Task: Find connections with filter location Cartaya with filter topic #Marketswith filter profile language French with filter current company GovtJobsAlert.In with filter school D. Y. Patil College of Engineering & Technology, KASABA BAWADA (DYPCET) with filter industry Farming, Ranching, Forestry with filter service category Wealth Management with filter keywords title Novelist/Writer
Action: Mouse moved to (484, 68)
Screenshot: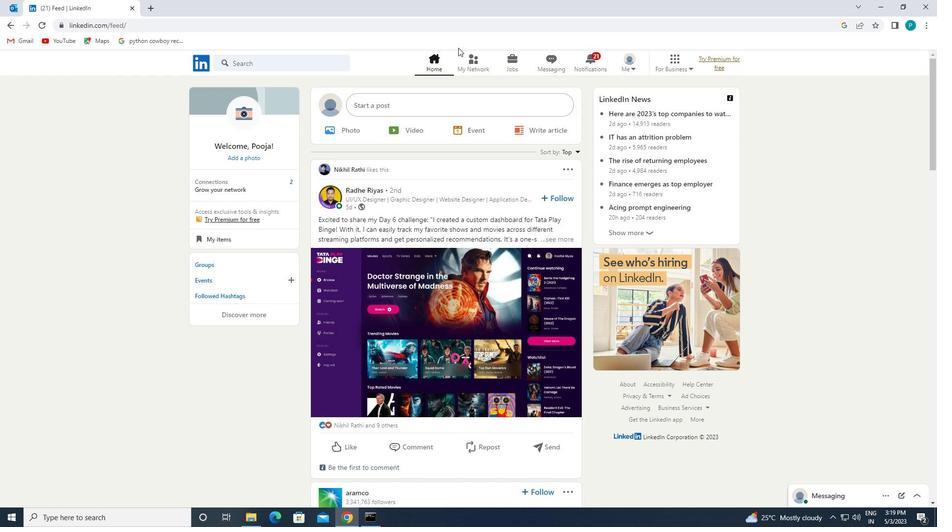 
Action: Mouse pressed left at (484, 68)
Screenshot: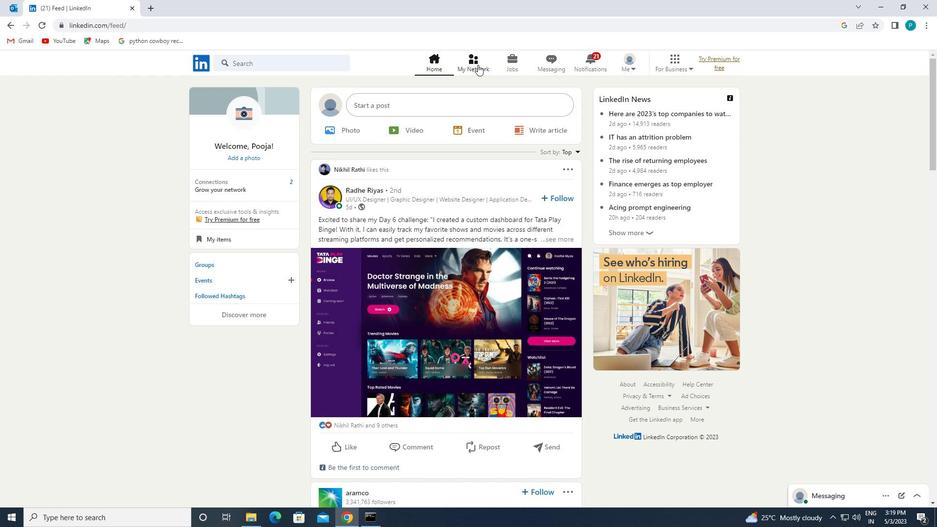 
Action: Mouse moved to (277, 116)
Screenshot: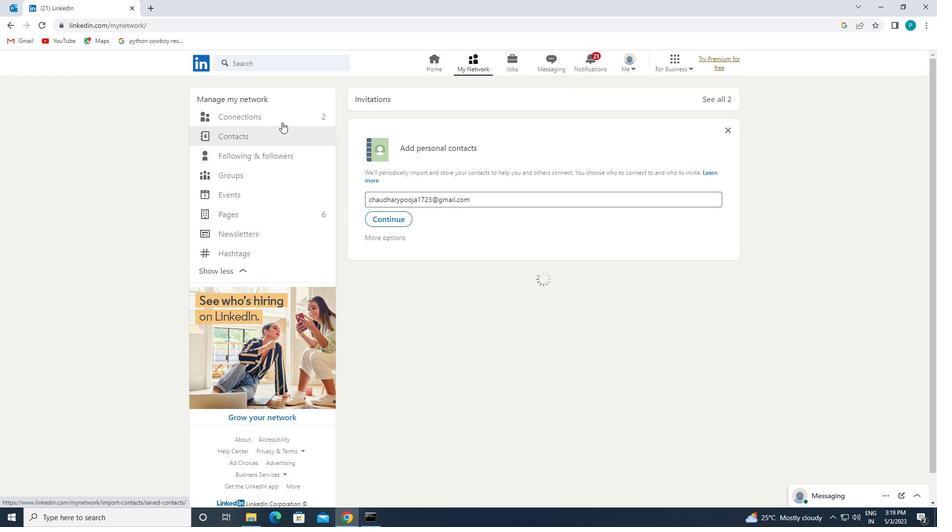
Action: Mouse pressed left at (277, 116)
Screenshot: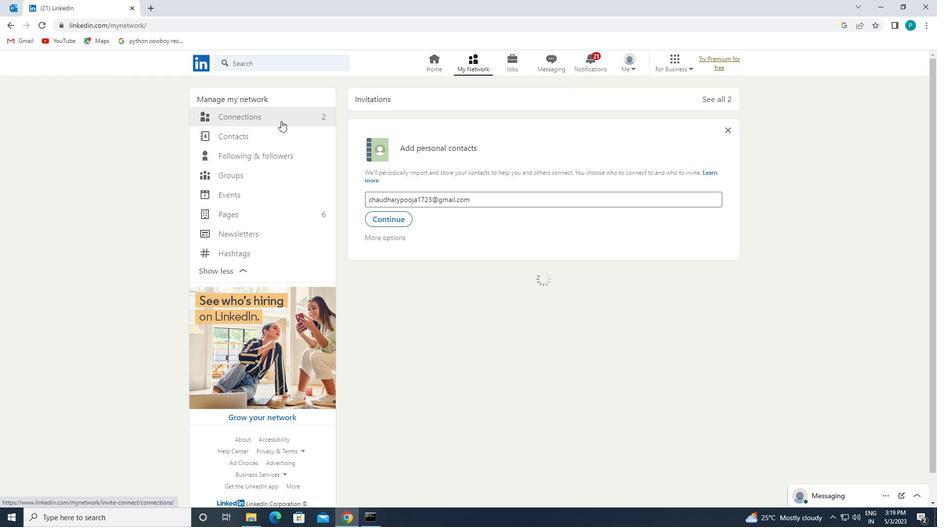 
Action: Mouse moved to (528, 118)
Screenshot: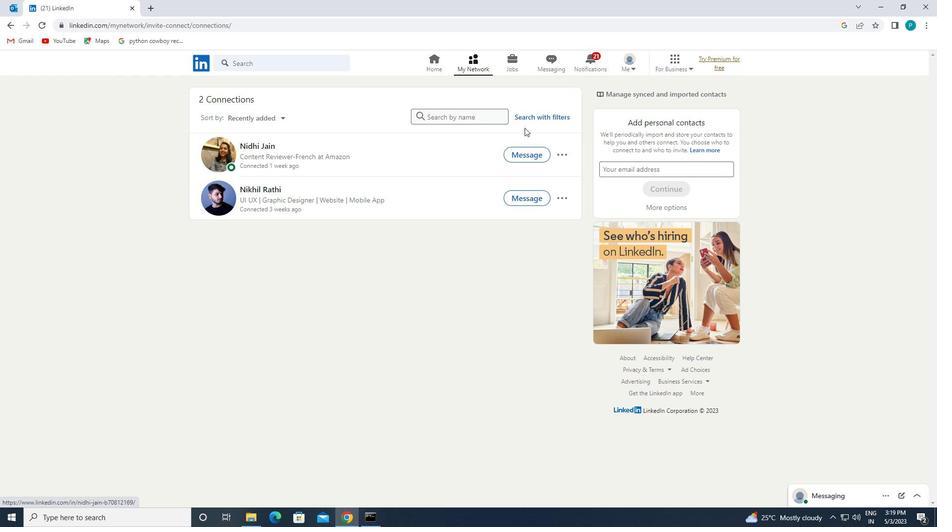 
Action: Mouse pressed left at (528, 118)
Screenshot: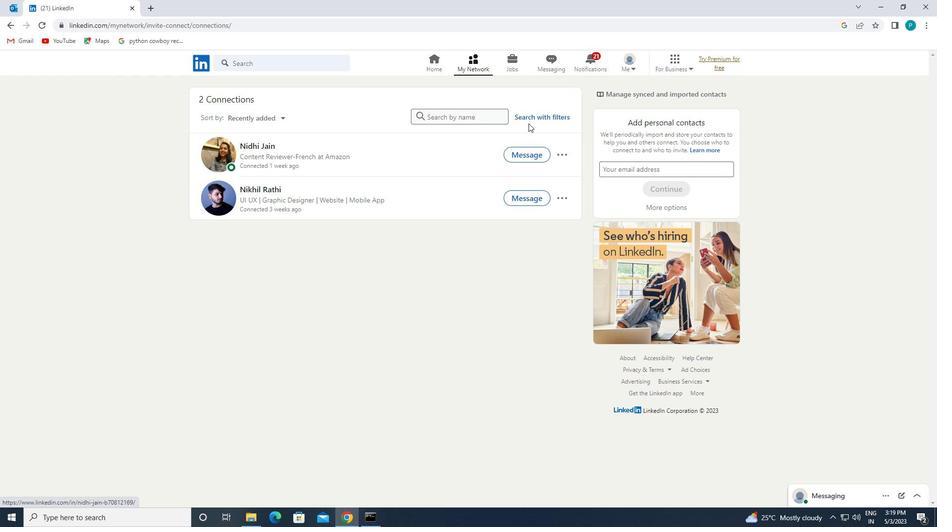 
Action: Mouse moved to (503, 93)
Screenshot: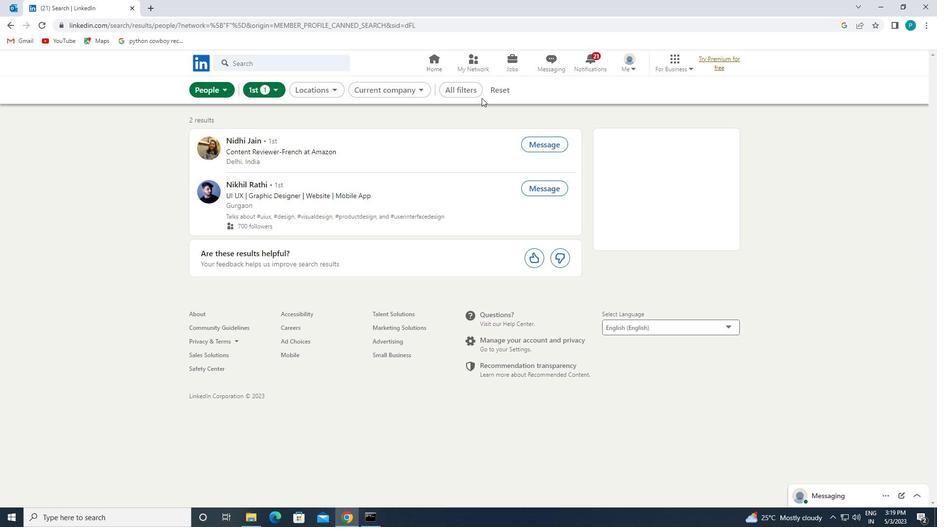 
Action: Mouse pressed left at (503, 93)
Screenshot: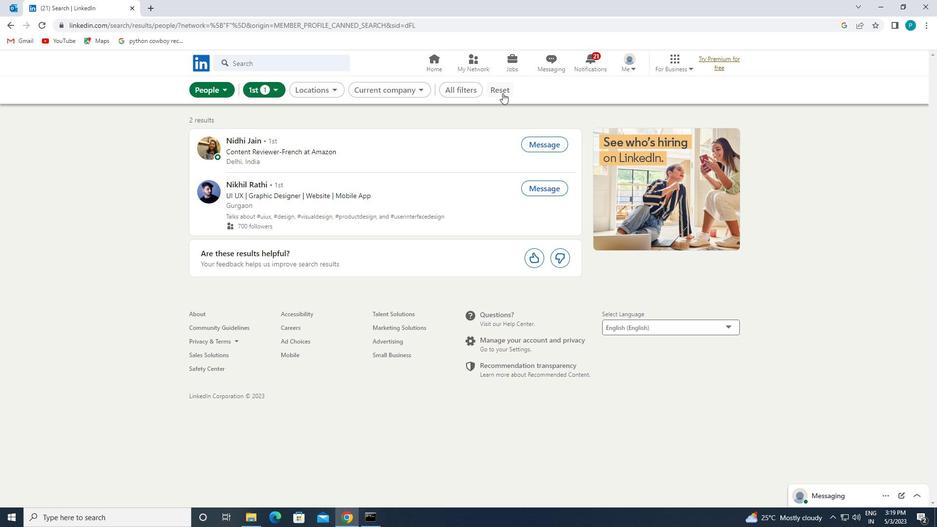 
Action: Mouse moved to (483, 91)
Screenshot: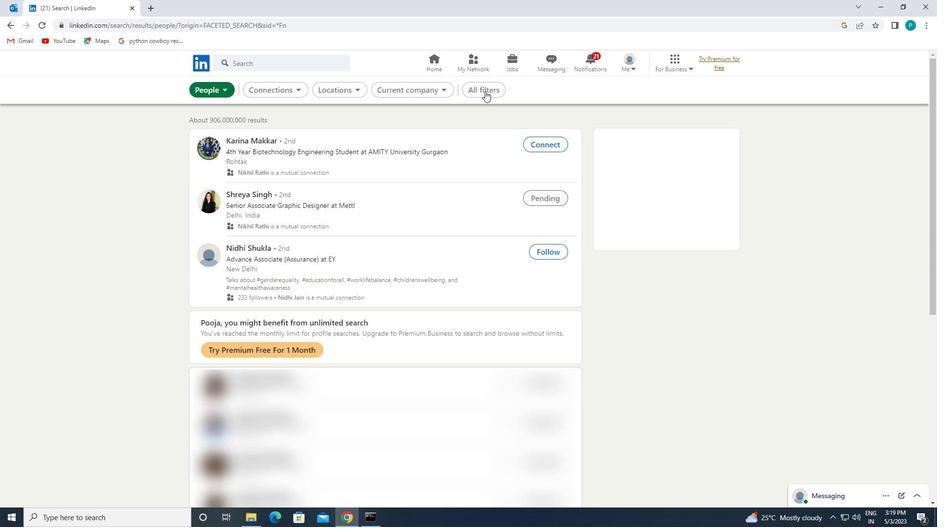 
Action: Mouse pressed left at (483, 91)
Screenshot: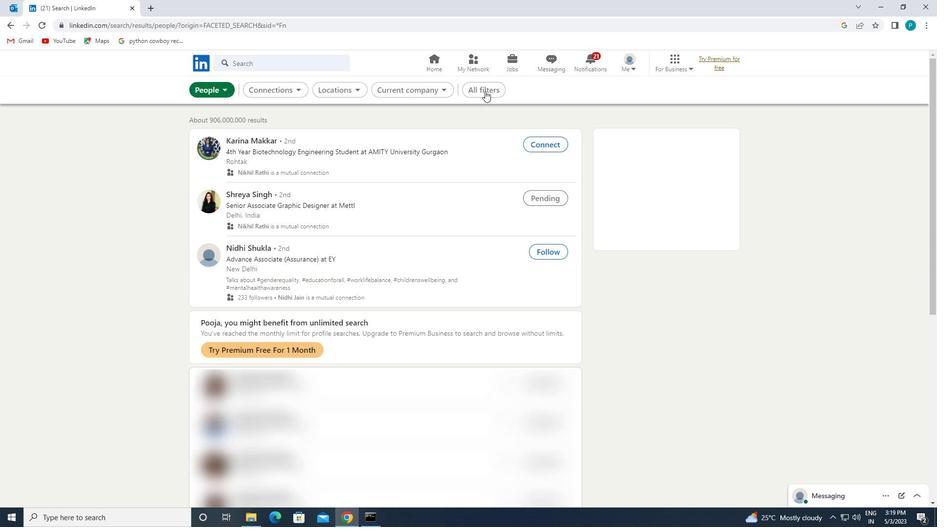 
Action: Mouse moved to (871, 358)
Screenshot: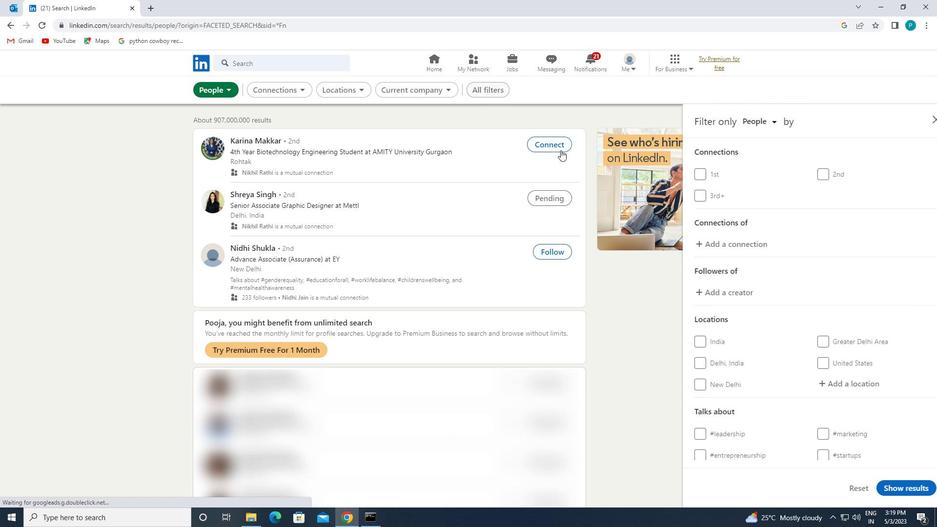 
Action: Mouse scrolled (871, 358) with delta (0, 0)
Screenshot: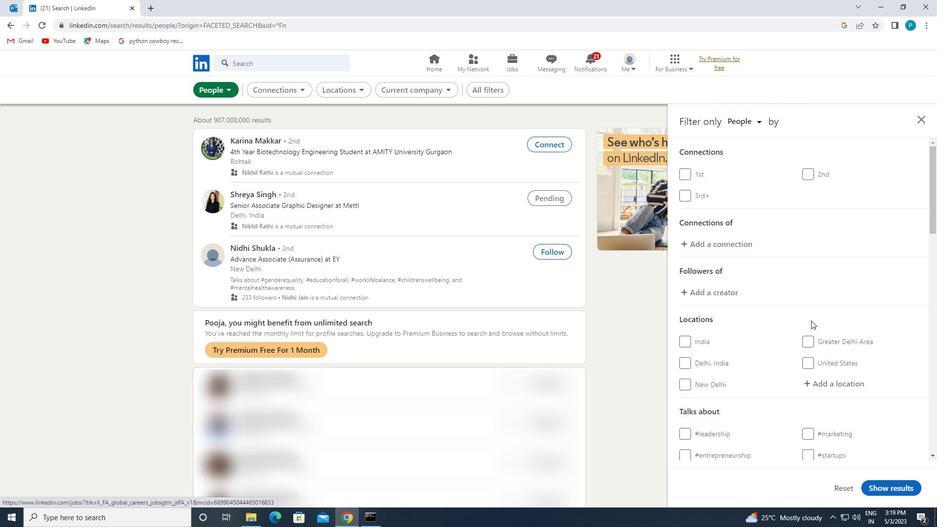 
Action: Mouse scrolled (871, 358) with delta (0, 0)
Screenshot: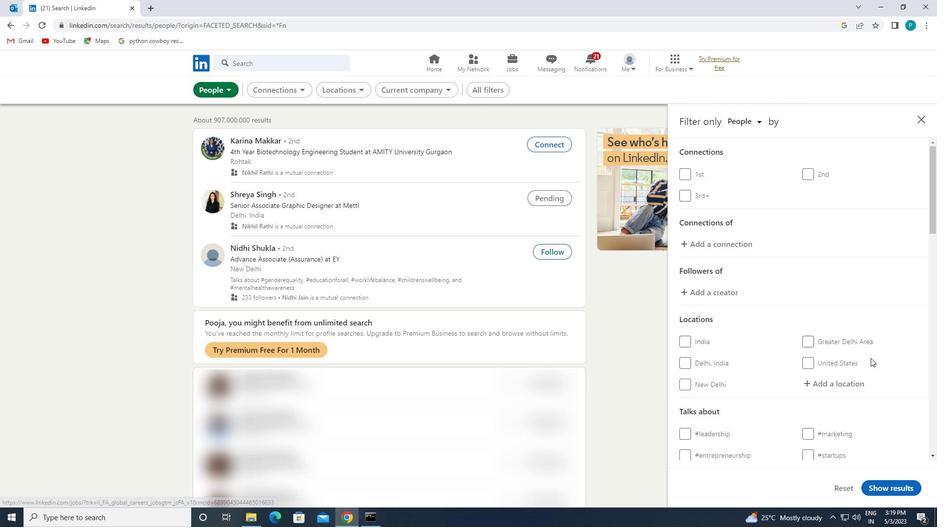 
Action: Mouse moved to (803, 285)
Screenshot: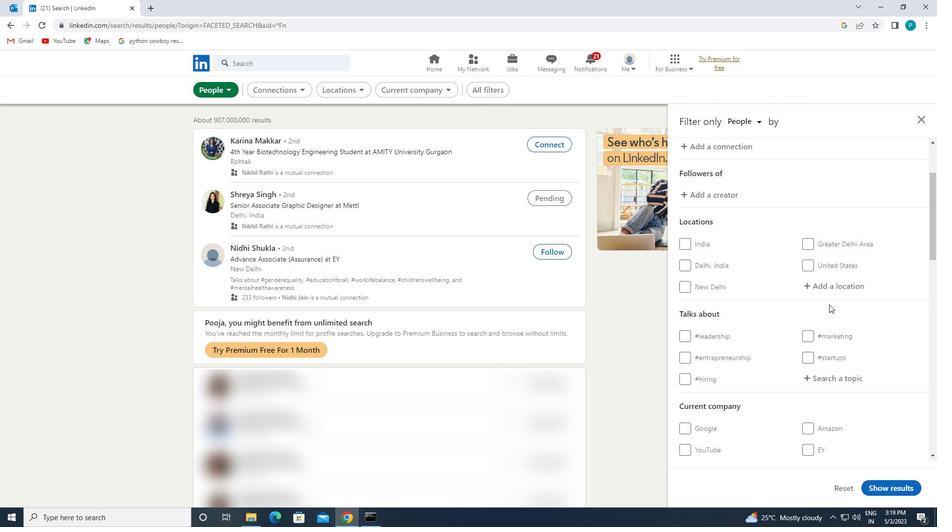 
Action: Mouse pressed left at (803, 285)
Screenshot: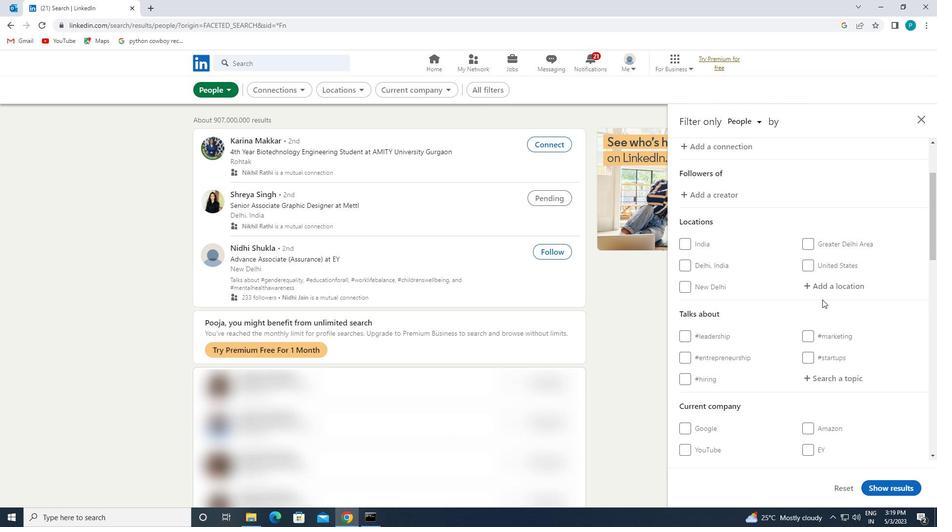
Action: Mouse moved to (801, 284)
Screenshot: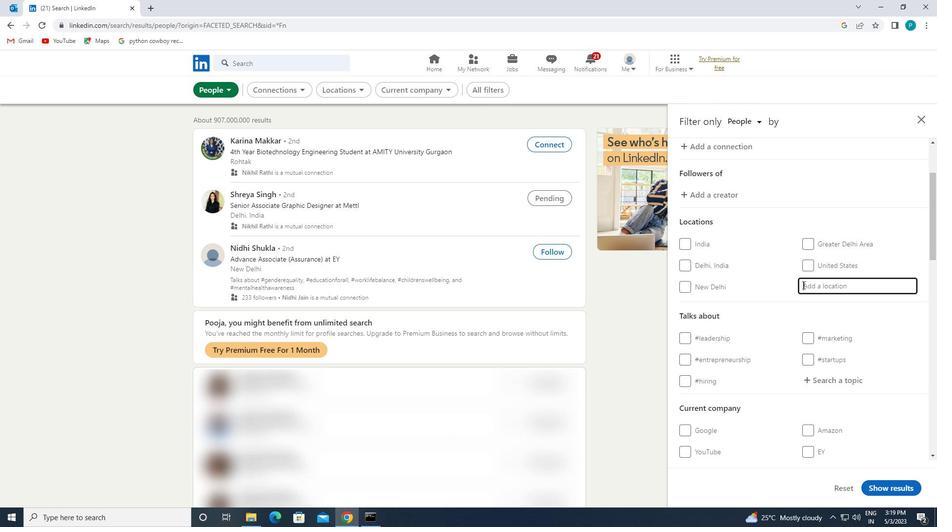 
Action: Key pressed <Key.caps_lock>c<Key.caps_lock>artaya
Screenshot: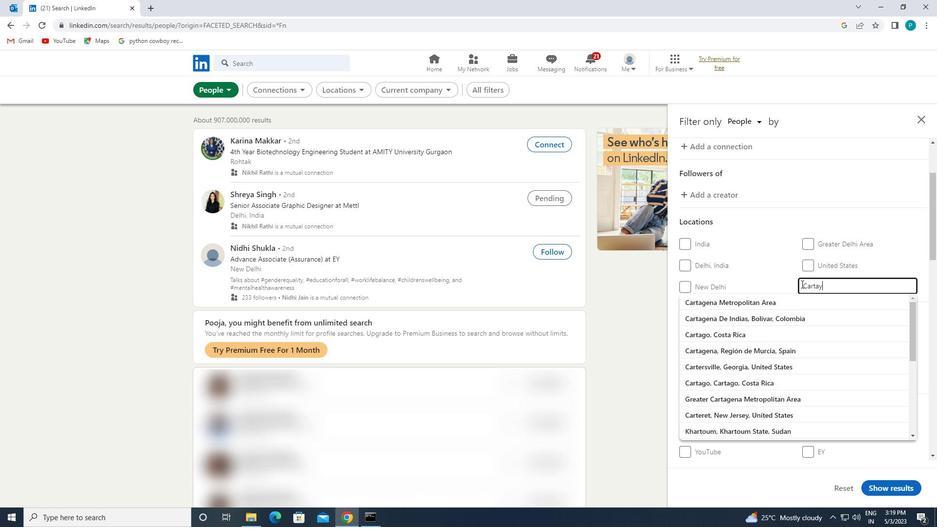 
Action: Mouse moved to (798, 302)
Screenshot: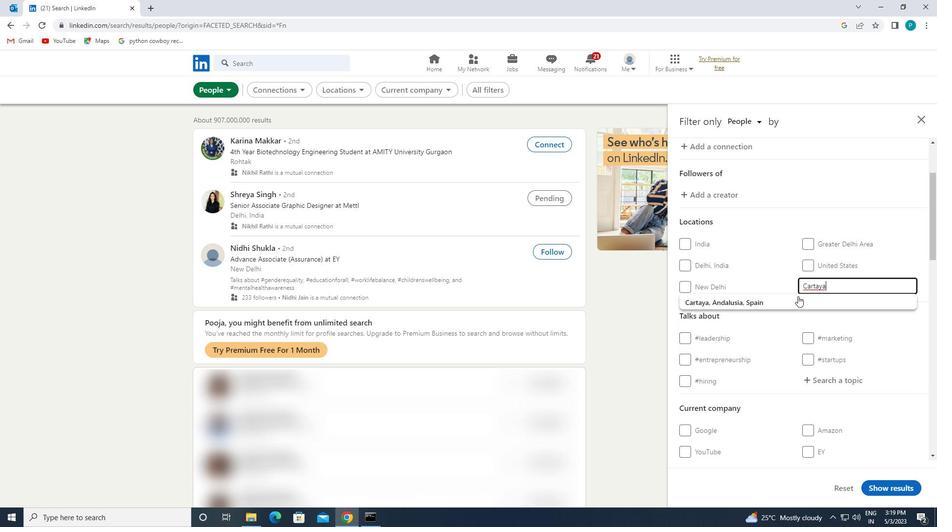 
Action: Mouse pressed left at (798, 302)
Screenshot: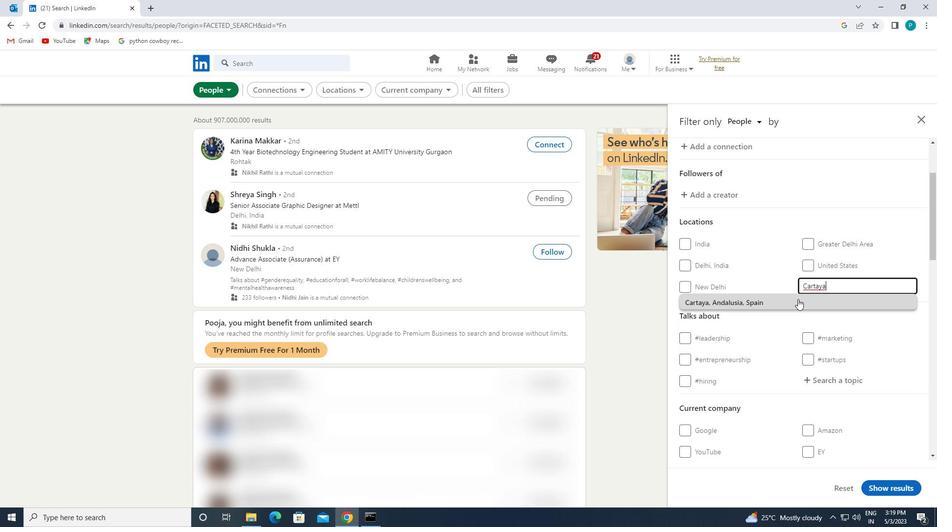 
Action: Mouse moved to (805, 308)
Screenshot: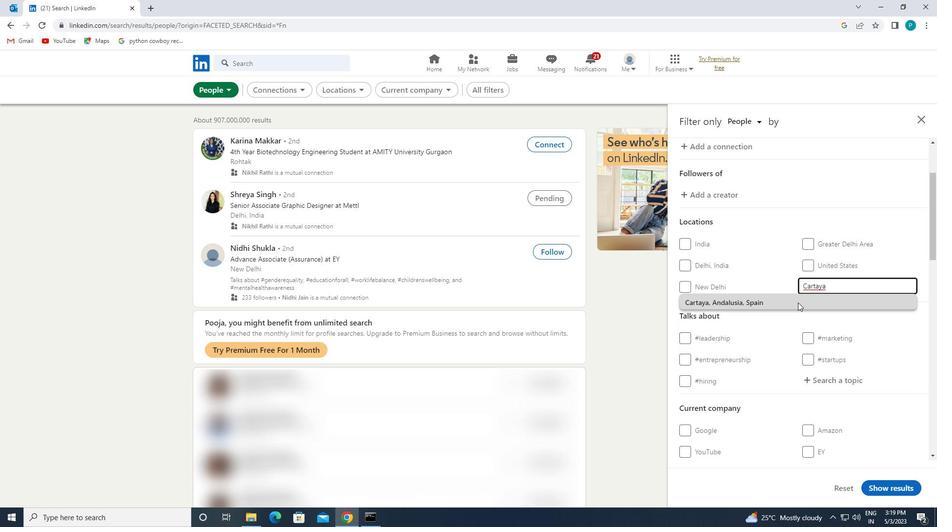 
Action: Mouse scrolled (805, 308) with delta (0, 0)
Screenshot: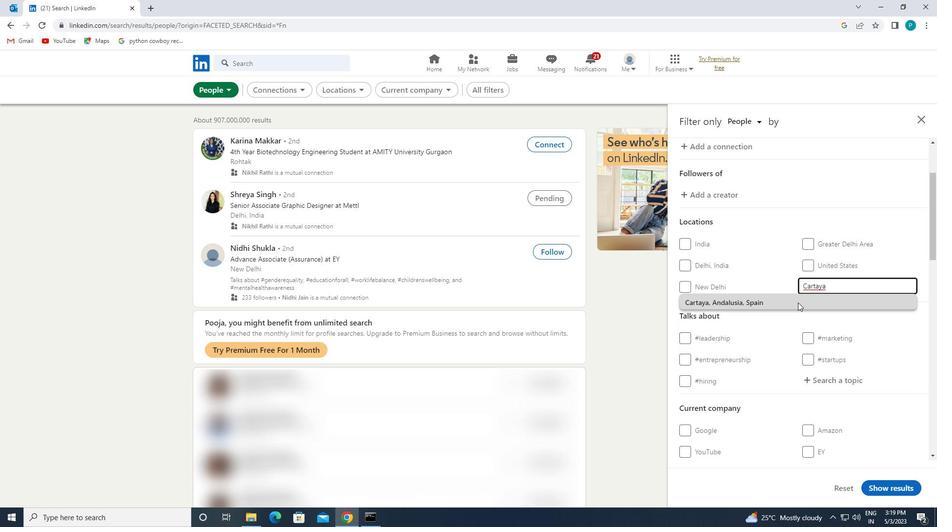 
Action: Mouse moved to (806, 309)
Screenshot: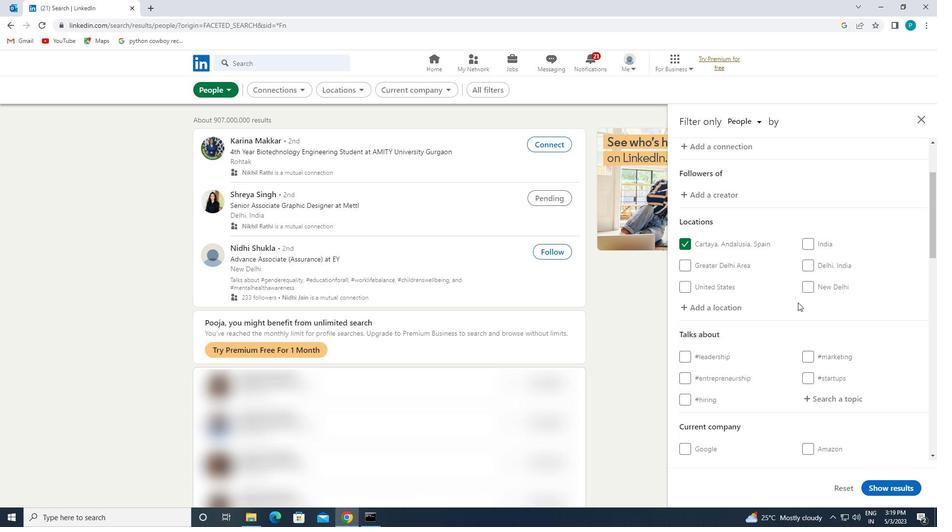
Action: Mouse scrolled (806, 308) with delta (0, 0)
Screenshot: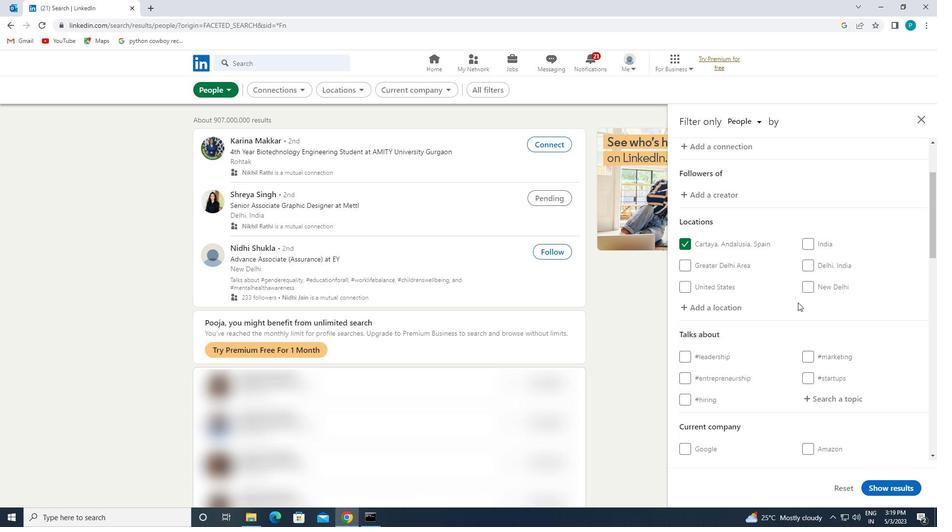 
Action: Mouse moved to (807, 310)
Screenshot: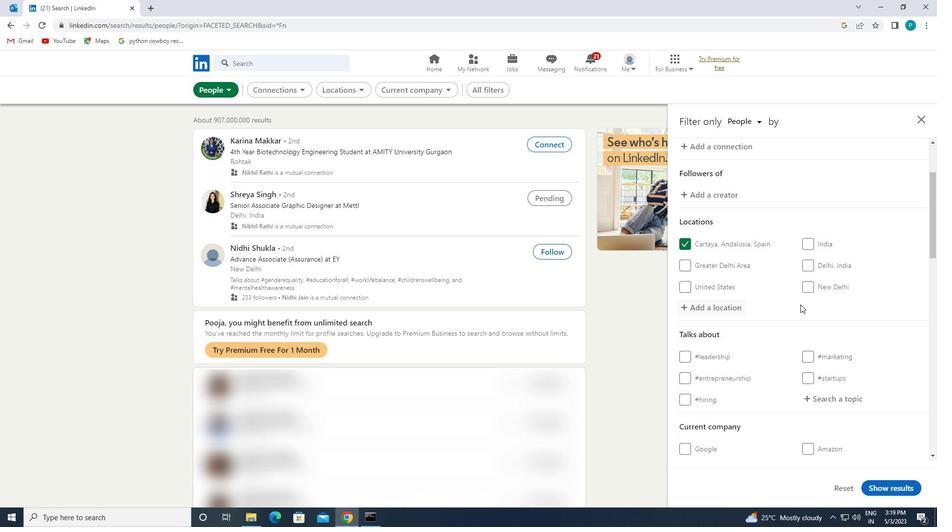 
Action: Mouse scrolled (807, 309) with delta (0, 0)
Screenshot: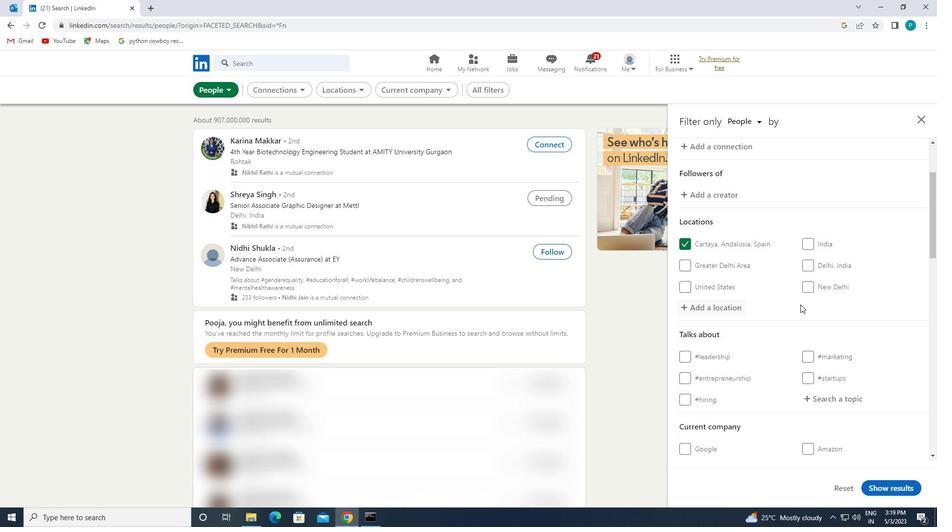 
Action: Mouse moved to (828, 255)
Screenshot: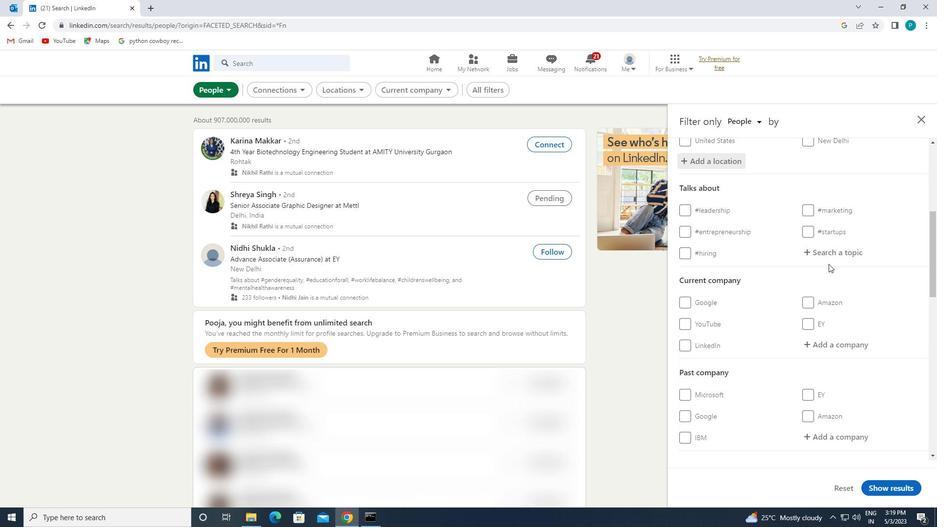 
Action: Mouse pressed left at (828, 255)
Screenshot: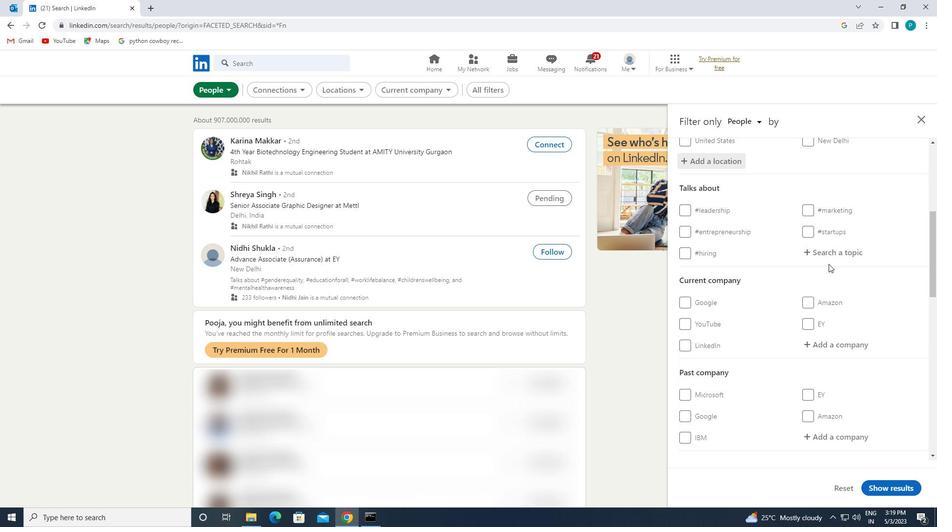 
Action: Mouse moved to (827, 253)
Screenshot: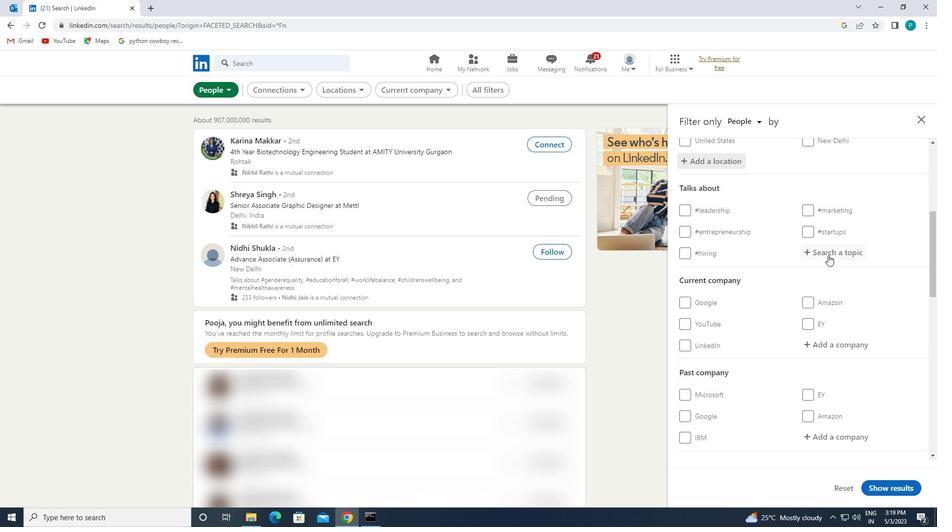 
Action: Key pressed <Key.shift>#<Key.caps_lock>N<Key.backspace>M<Key.caps_lock>ARKETS
Screenshot: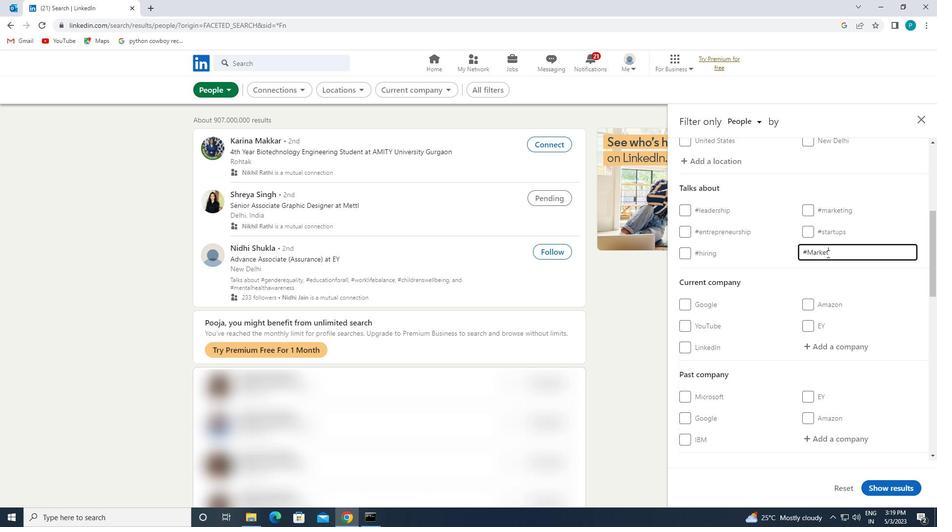 
Action: Mouse moved to (843, 315)
Screenshot: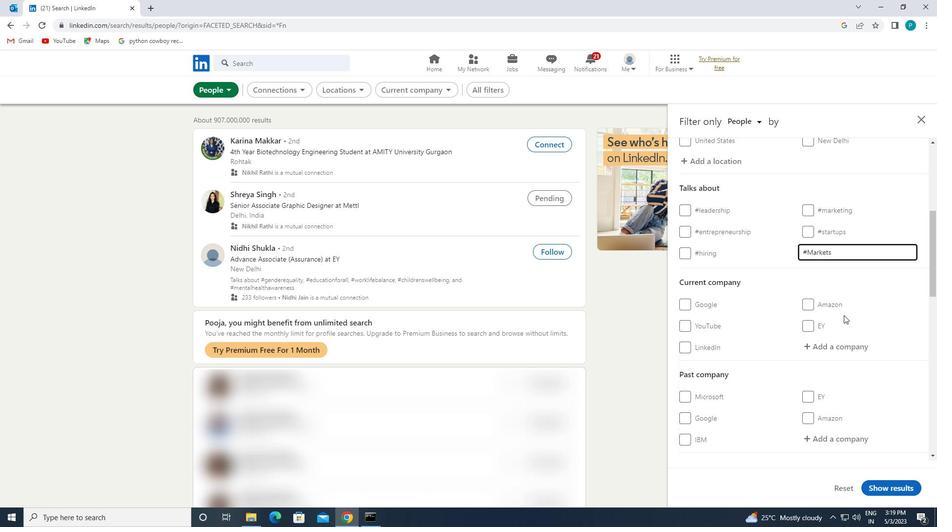 
Action: Mouse scrolled (843, 315) with delta (0, 0)
Screenshot: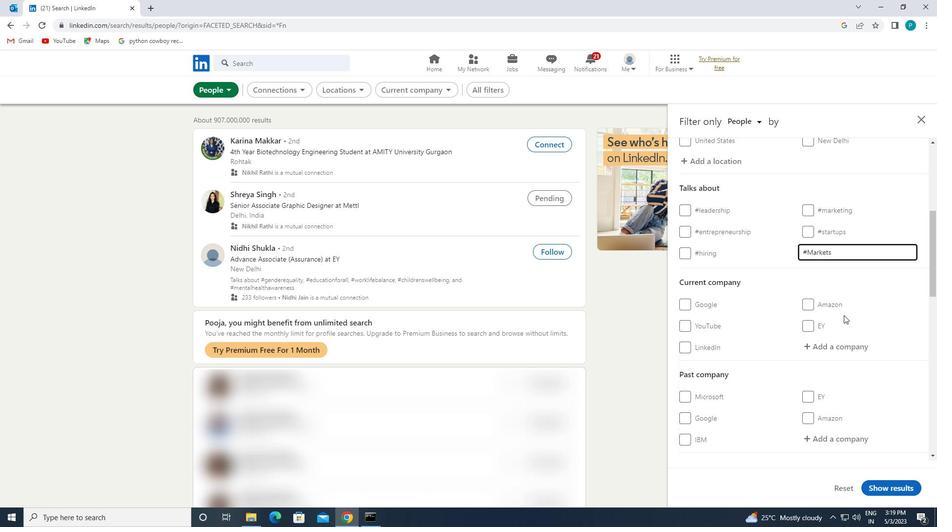 
Action: Mouse scrolled (843, 315) with delta (0, 0)
Screenshot: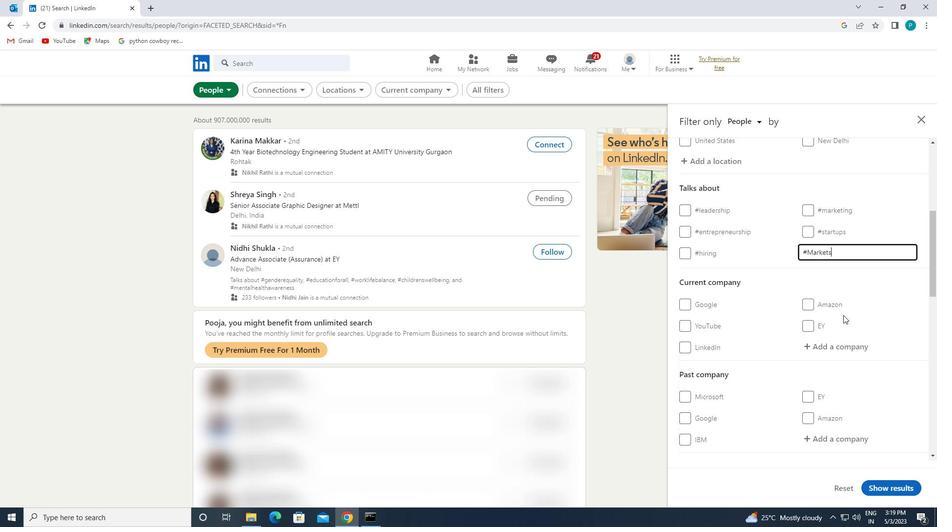 
Action: Mouse moved to (817, 249)
Screenshot: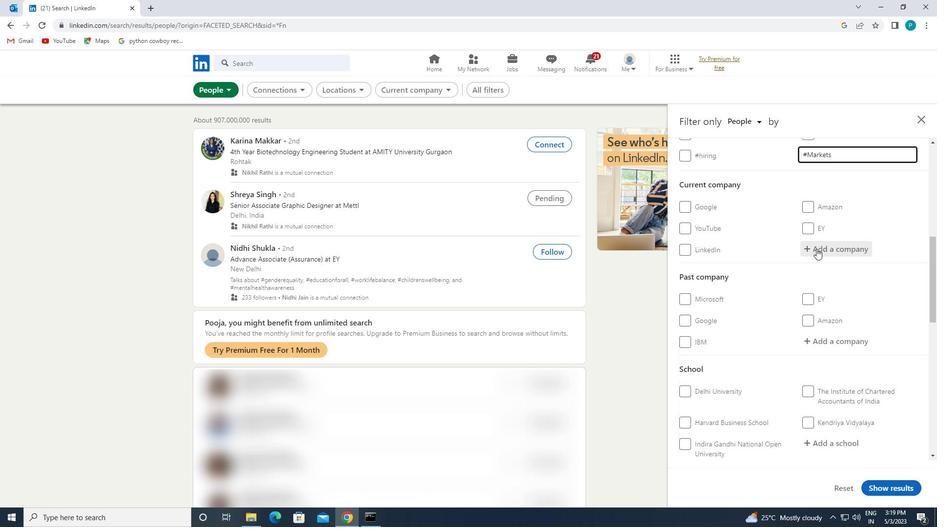 
Action: Mouse scrolled (817, 248) with delta (0, 0)
Screenshot: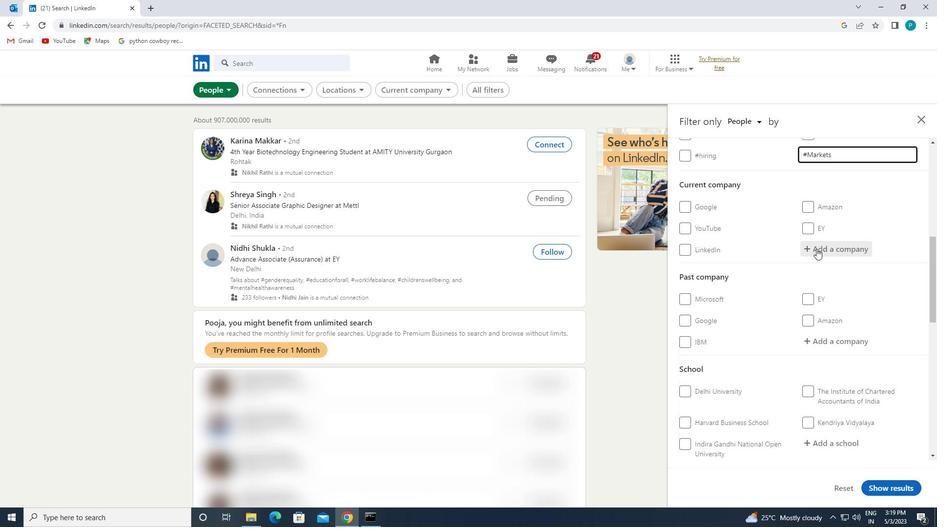 
Action: Mouse moved to (813, 277)
Screenshot: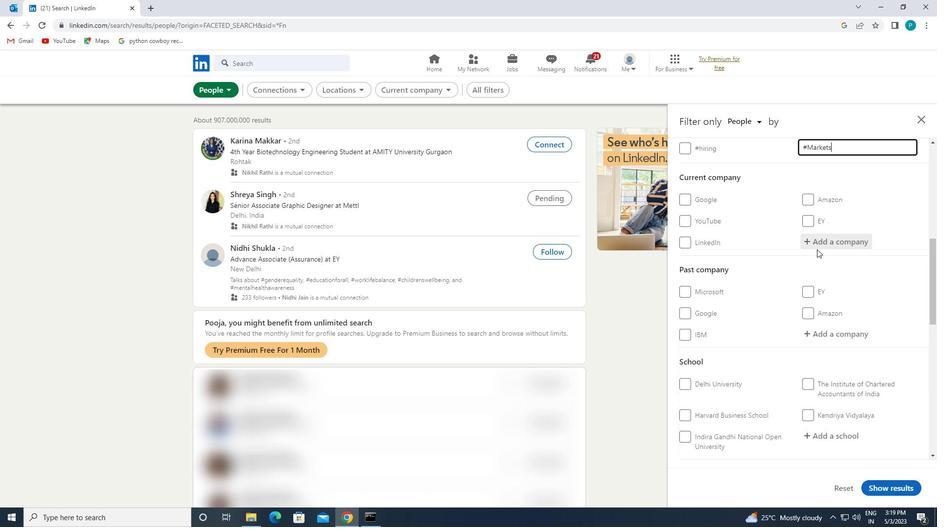 
Action: Mouse scrolled (813, 277) with delta (0, 0)
Screenshot: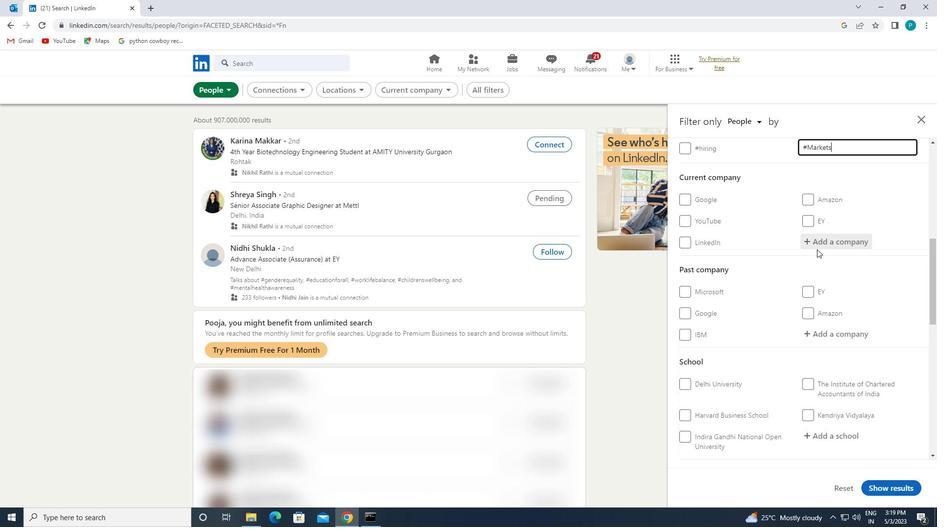 
Action: Mouse moved to (779, 349)
Screenshot: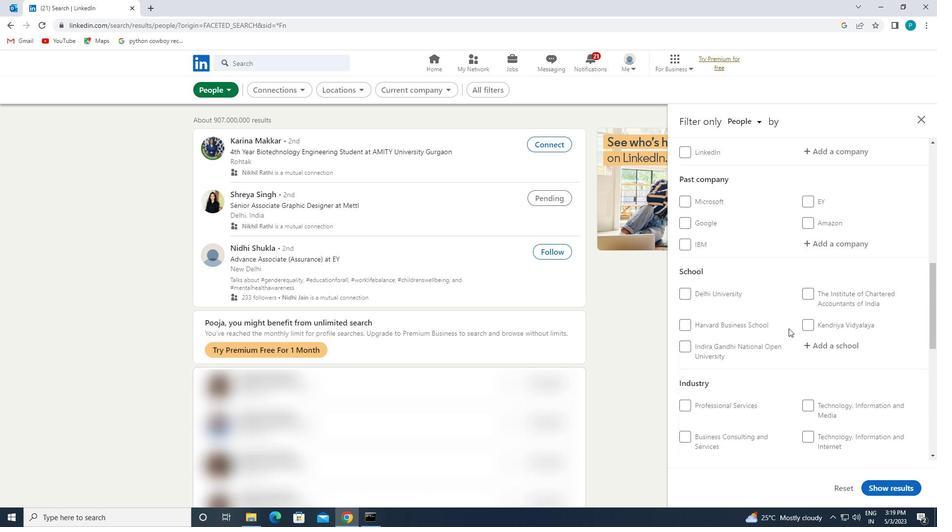 
Action: Mouse scrolled (779, 348) with delta (0, 0)
Screenshot: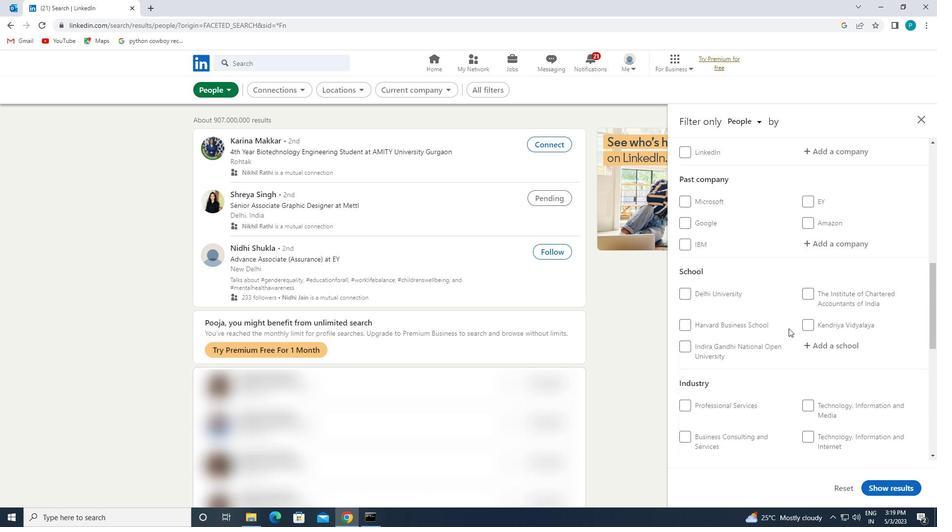 
Action: Mouse moved to (775, 357)
Screenshot: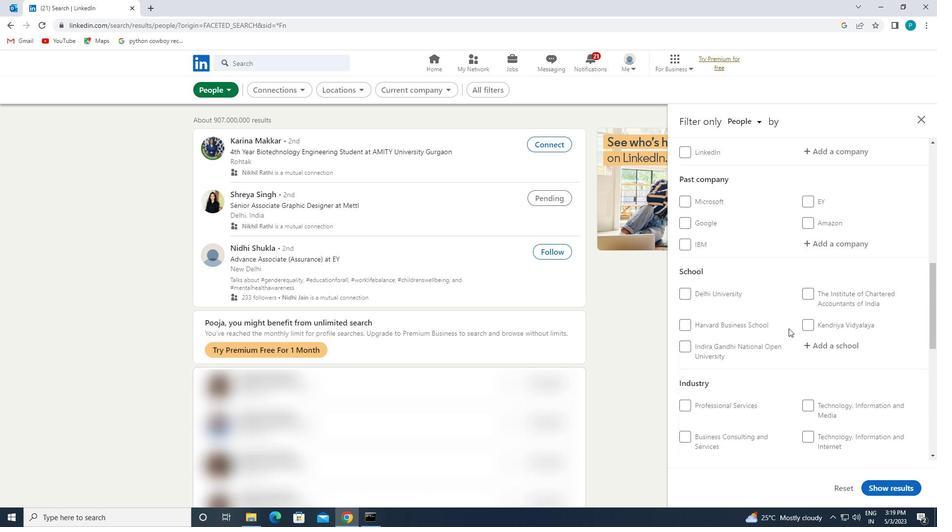 
Action: Mouse scrolled (775, 357) with delta (0, 0)
Screenshot: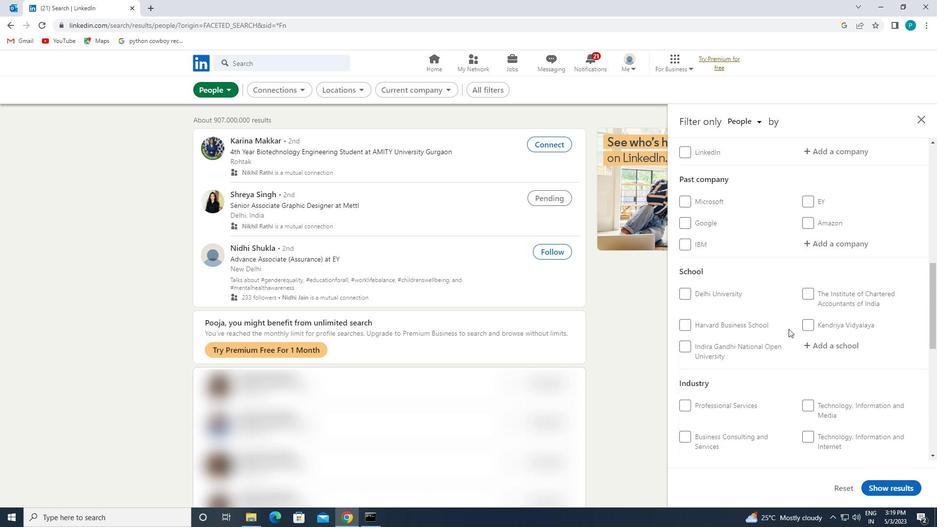 
Action: Mouse moved to (773, 363)
Screenshot: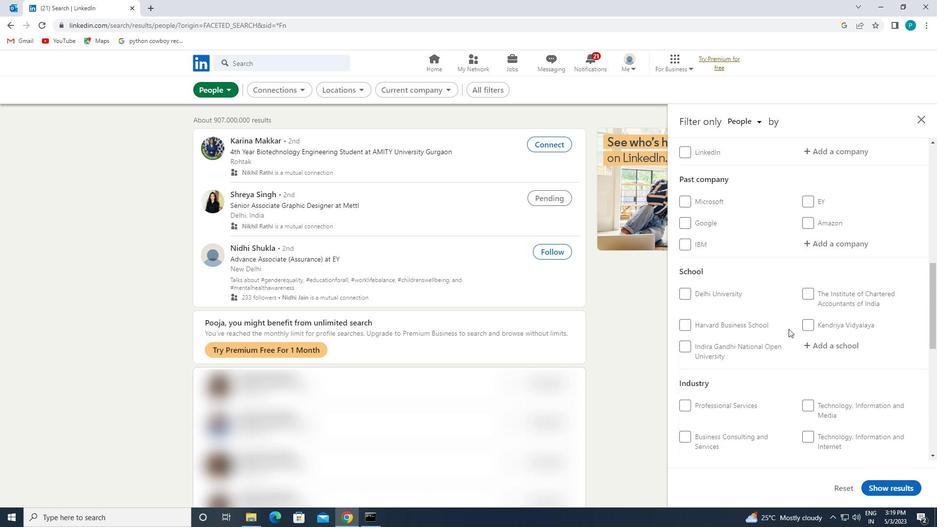 
Action: Mouse scrolled (773, 363) with delta (0, 0)
Screenshot: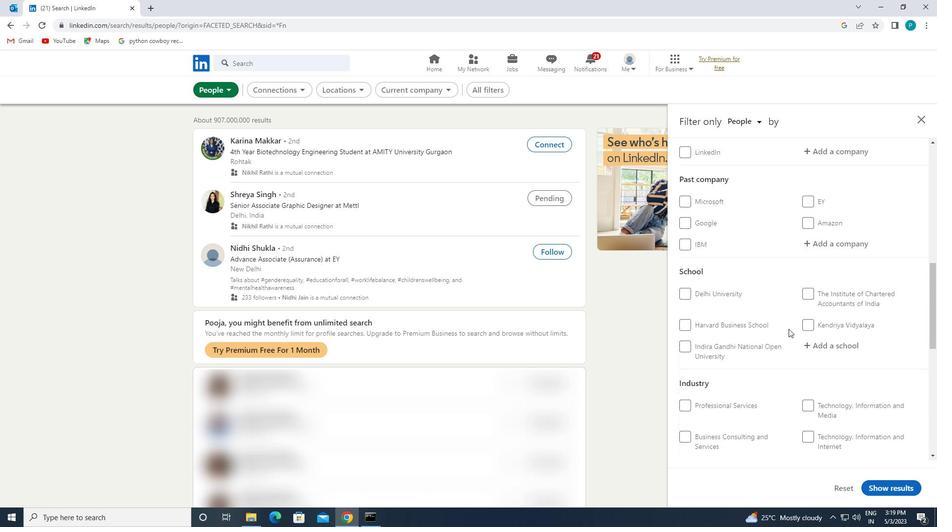 
Action: Mouse scrolled (773, 363) with delta (0, 0)
Screenshot: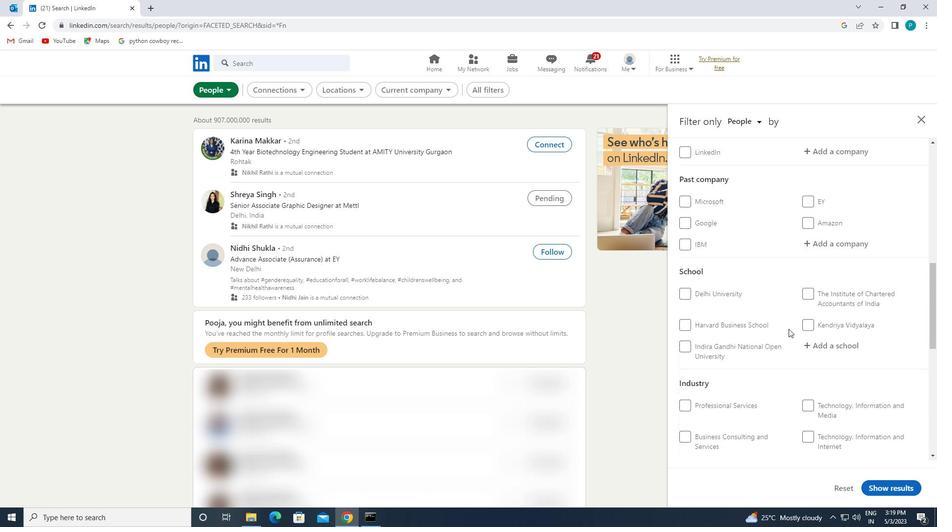 
Action: Mouse moved to (759, 348)
Screenshot: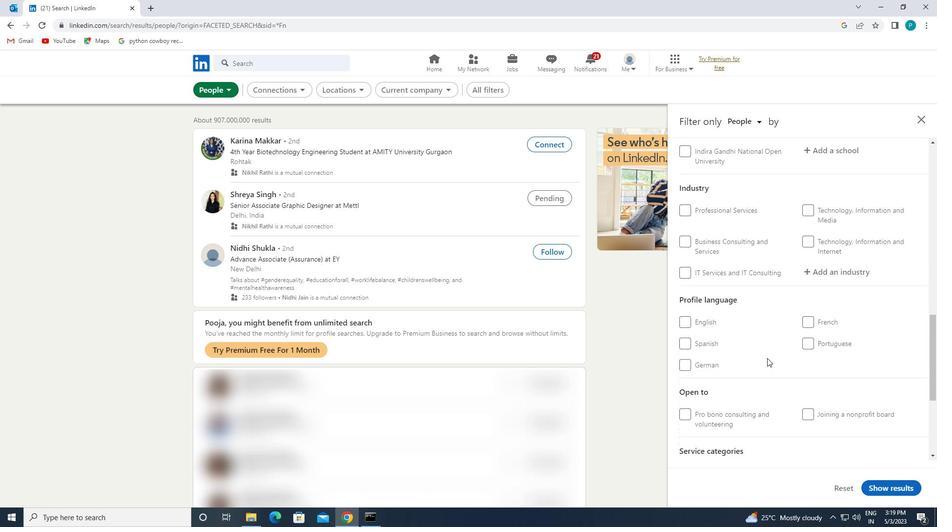
Action: Mouse scrolled (759, 348) with delta (0, 0)
Screenshot: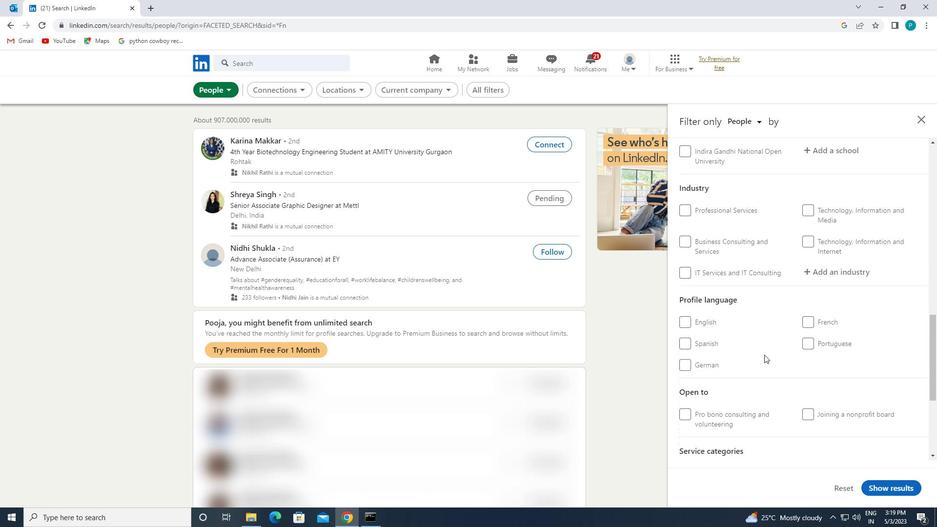 
Action: Mouse moved to (804, 276)
Screenshot: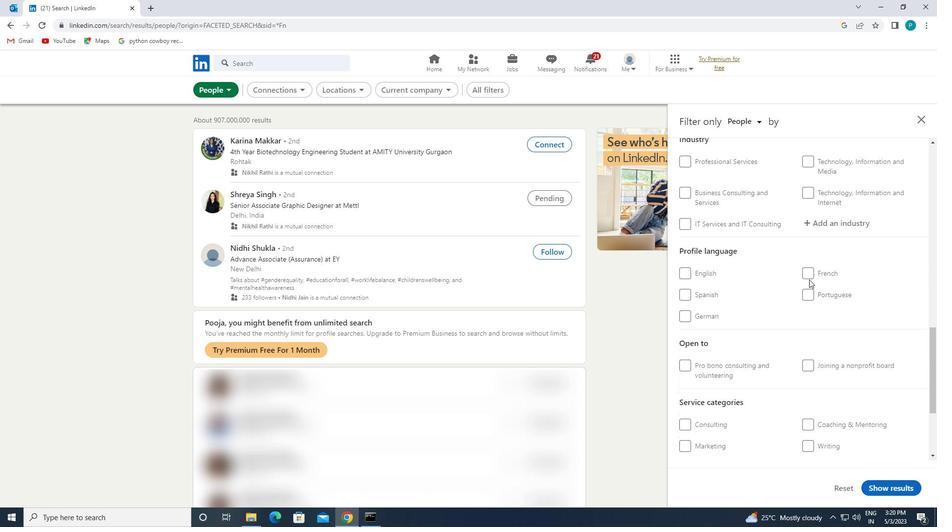 
Action: Mouse pressed left at (804, 276)
Screenshot: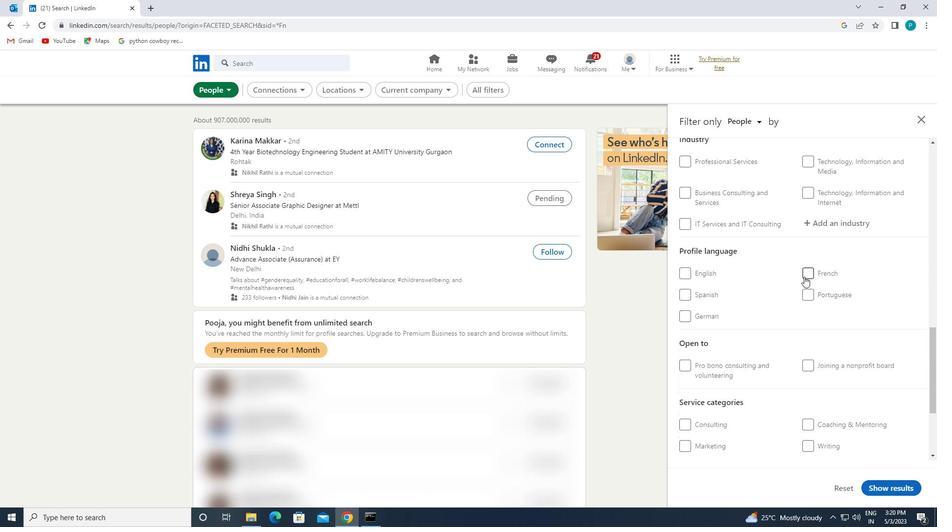 
Action: Mouse moved to (860, 283)
Screenshot: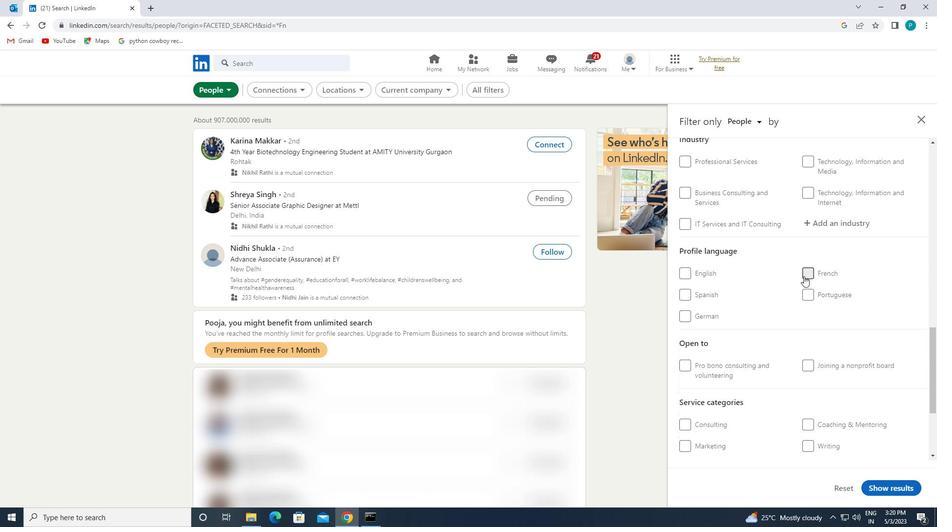 
Action: Mouse scrolled (860, 284) with delta (0, 0)
Screenshot: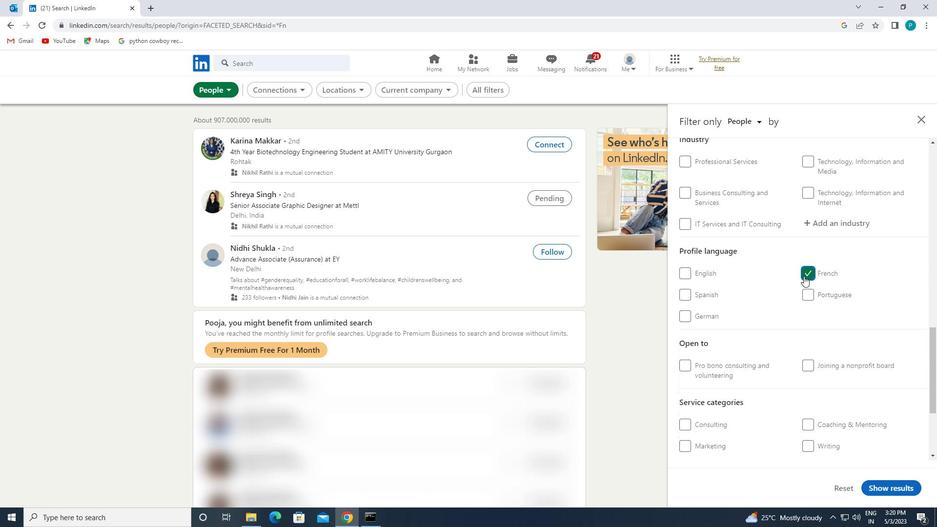 
Action: Mouse scrolled (860, 284) with delta (0, 0)
Screenshot: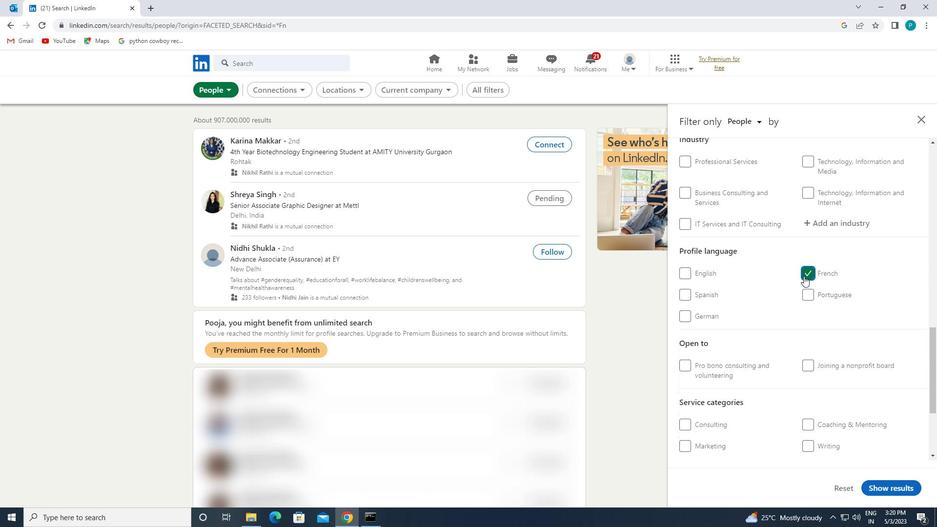 
Action: Mouse scrolled (860, 284) with delta (0, 0)
Screenshot: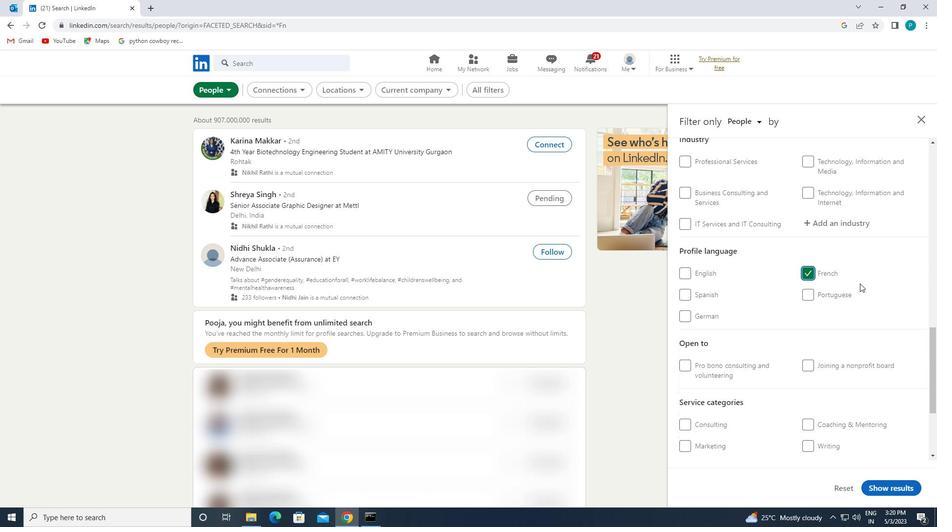 
Action: Mouse moved to (860, 283)
Screenshot: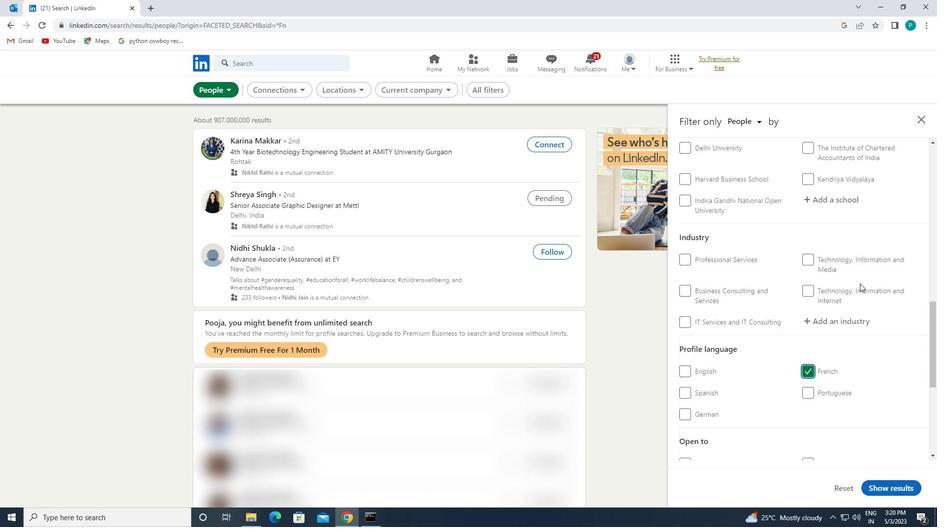 
Action: Mouse scrolled (860, 284) with delta (0, 0)
Screenshot: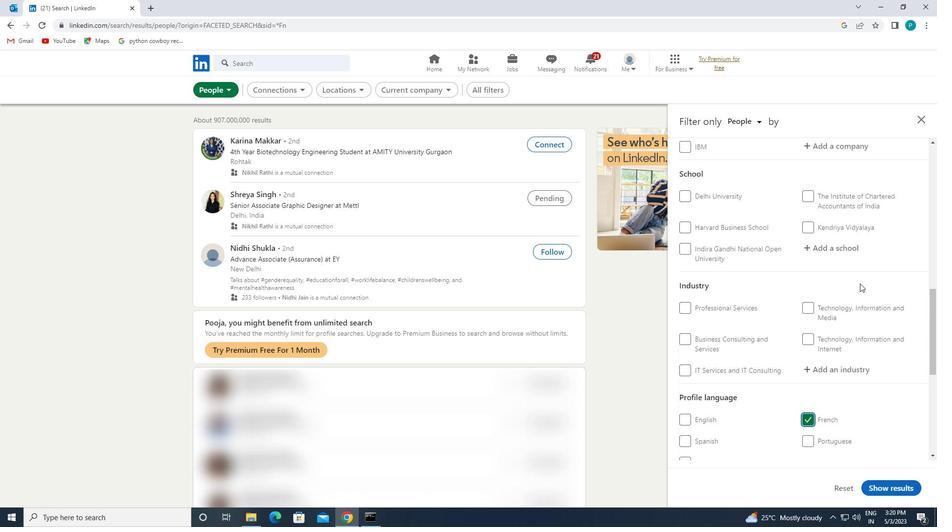 
Action: Mouse moved to (861, 283)
Screenshot: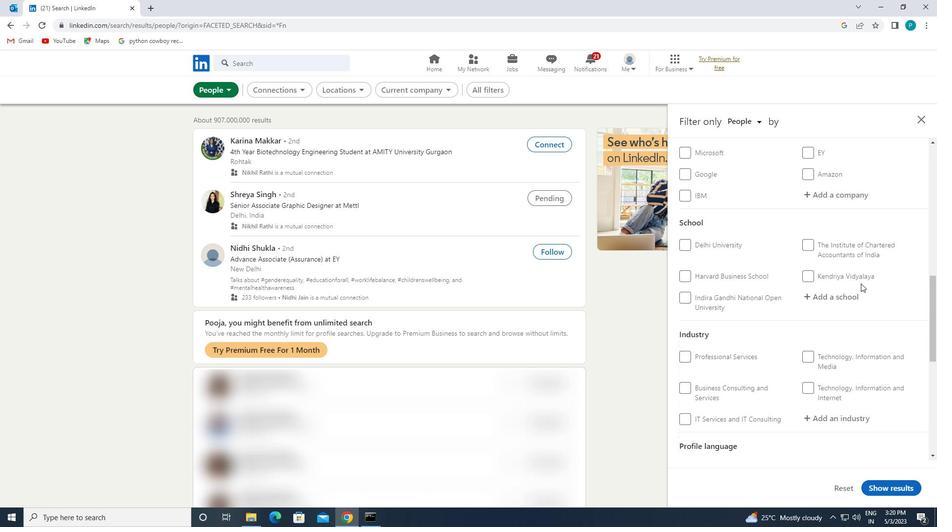 
Action: Mouse scrolled (861, 284) with delta (0, 0)
Screenshot: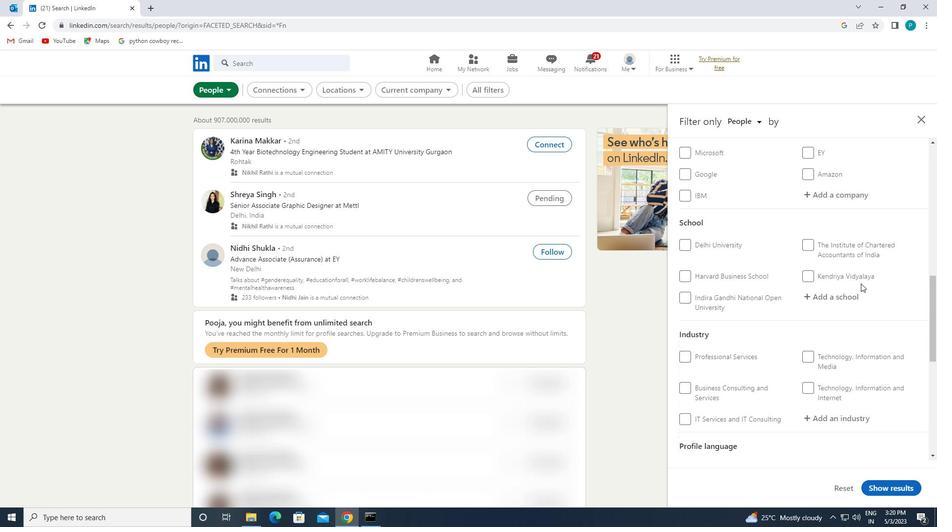 
Action: Mouse moved to (860, 282)
Screenshot: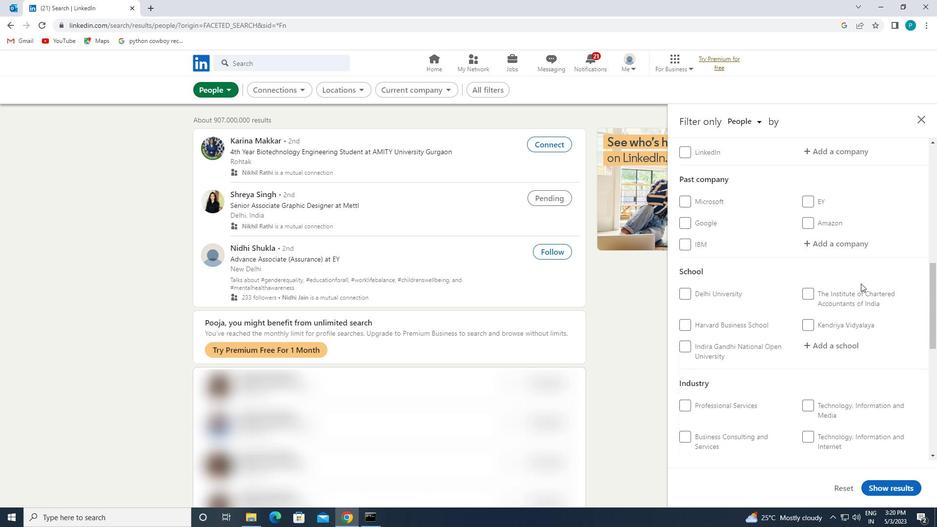 
Action: Mouse scrolled (860, 283) with delta (0, 0)
Screenshot: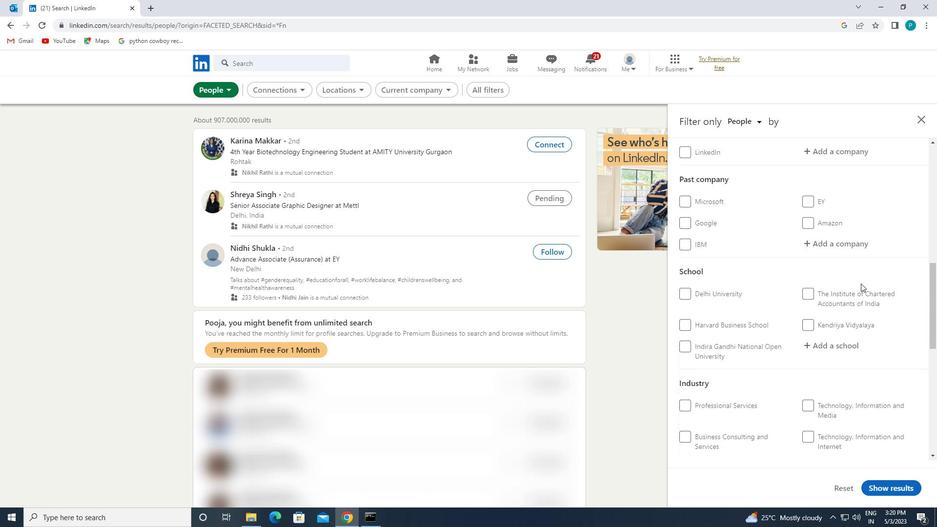 
Action: Mouse moved to (860, 282)
Screenshot: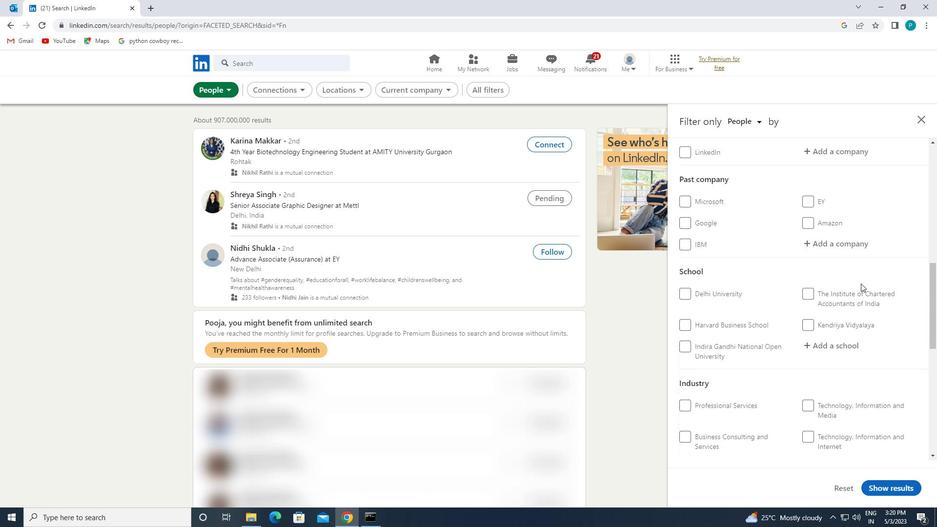 
Action: Mouse scrolled (860, 283) with delta (0, 0)
Screenshot: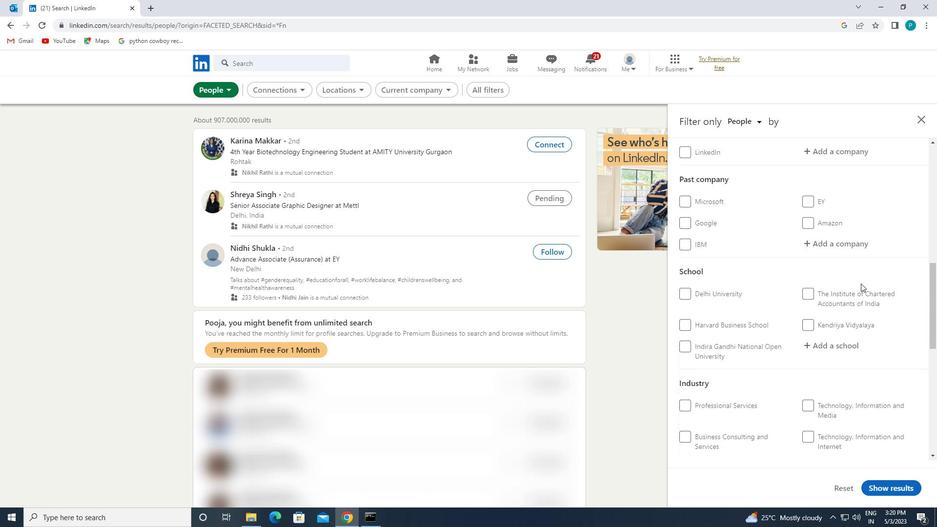 
Action: Mouse moved to (848, 254)
Screenshot: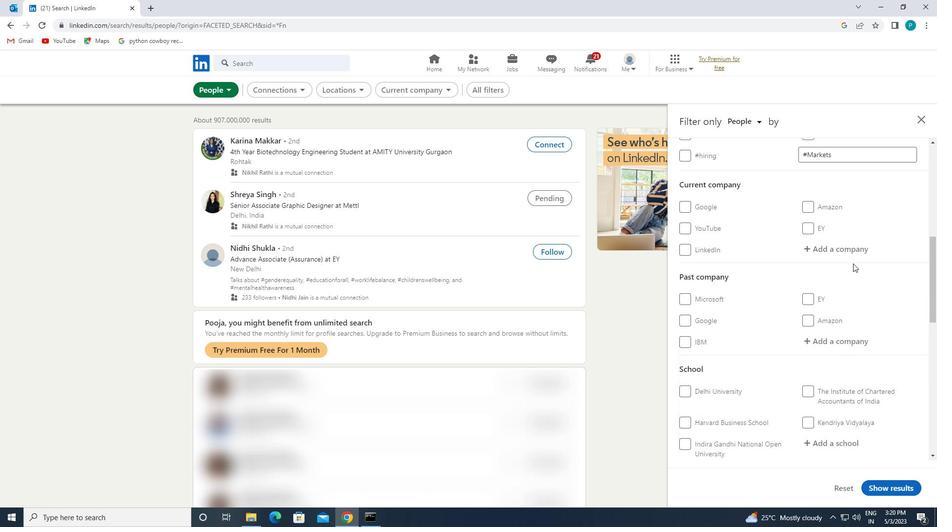 
Action: Mouse pressed left at (848, 254)
Screenshot: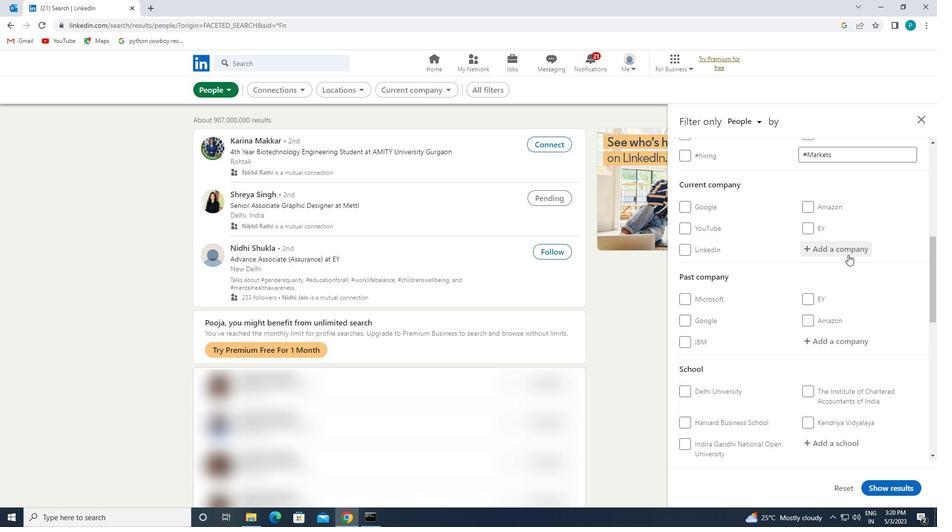 
Action: Mouse moved to (855, 259)
Screenshot: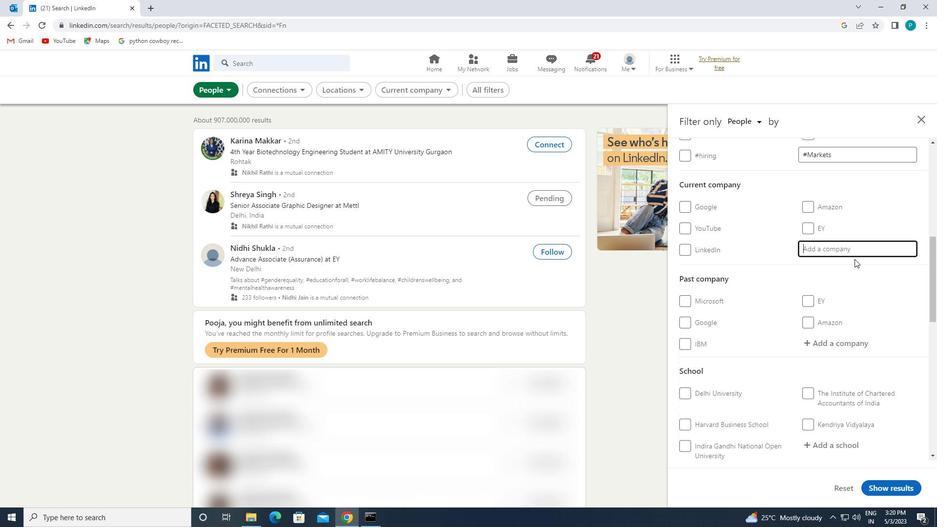 
Action: Key pressed <Key.caps_lock>G<Key.caps_lock>OVT<Key.caps_lock>J
Screenshot: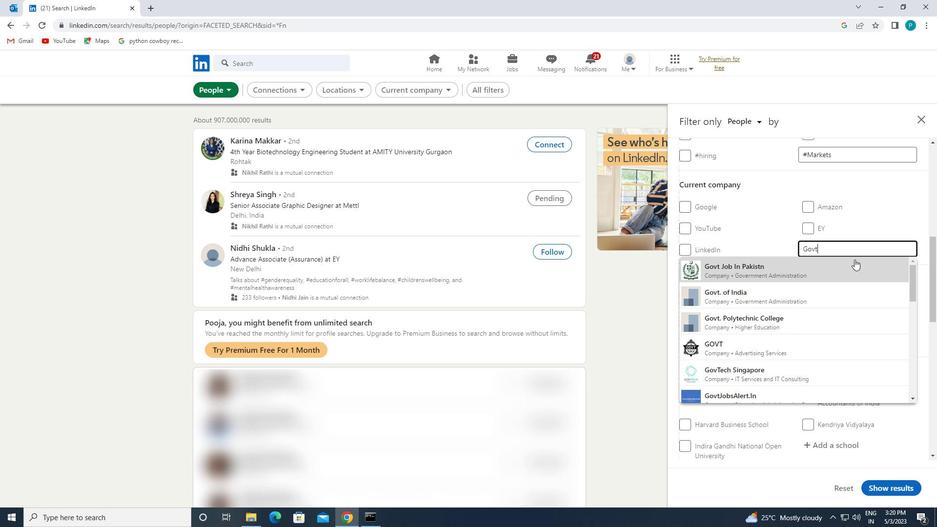 
Action: Mouse moved to (870, 270)
Screenshot: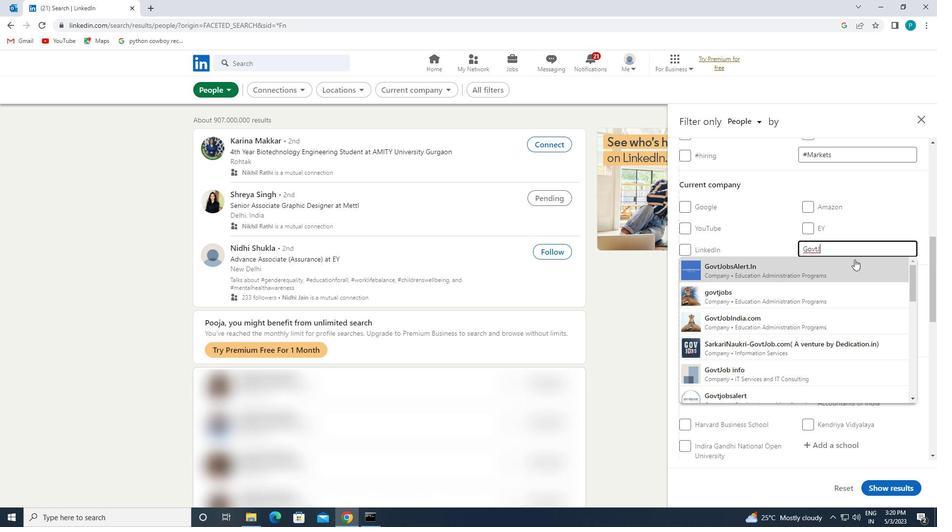 
Action: Mouse pressed left at (870, 270)
Screenshot: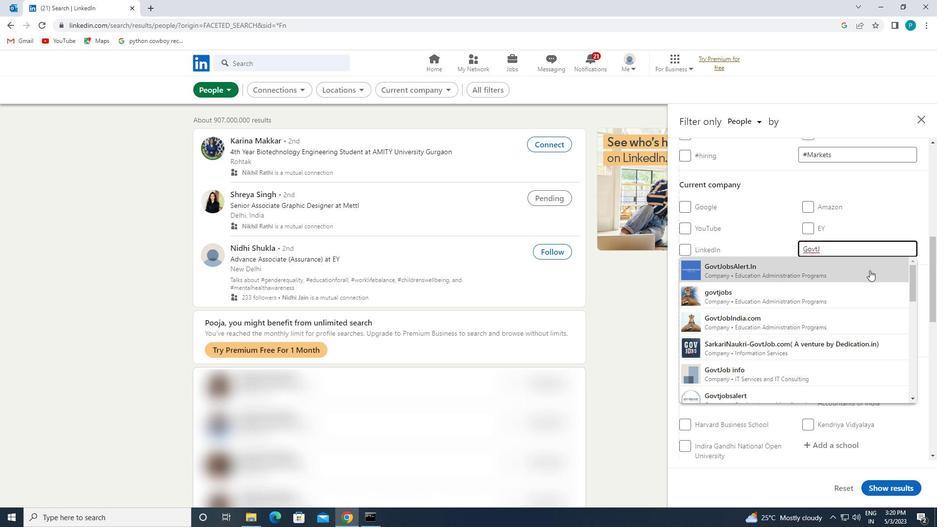 
Action: Mouse moved to (859, 263)
Screenshot: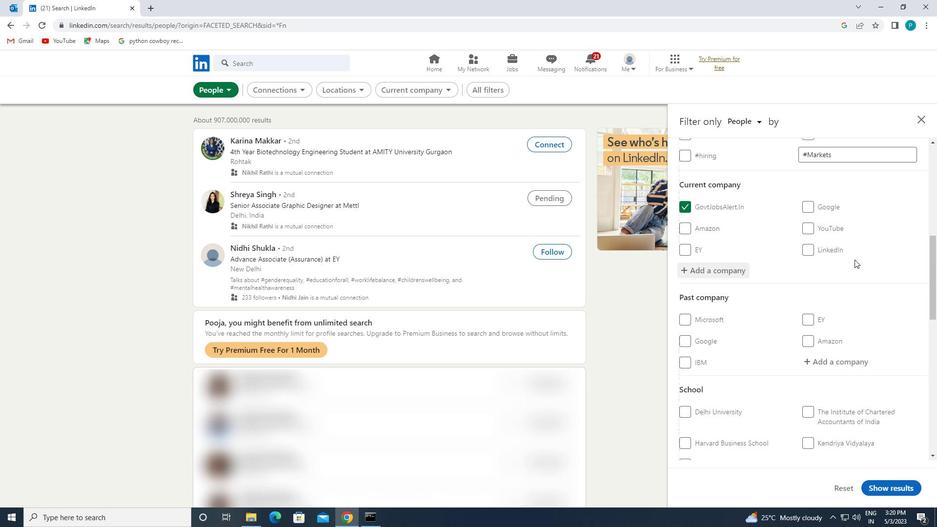 
Action: Mouse scrolled (859, 262) with delta (0, 0)
Screenshot: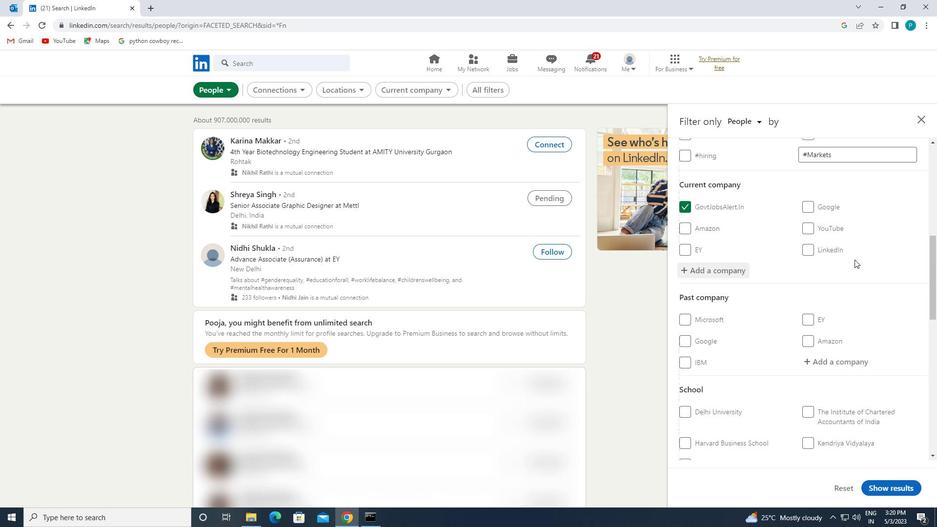 
Action: Mouse moved to (861, 264)
Screenshot: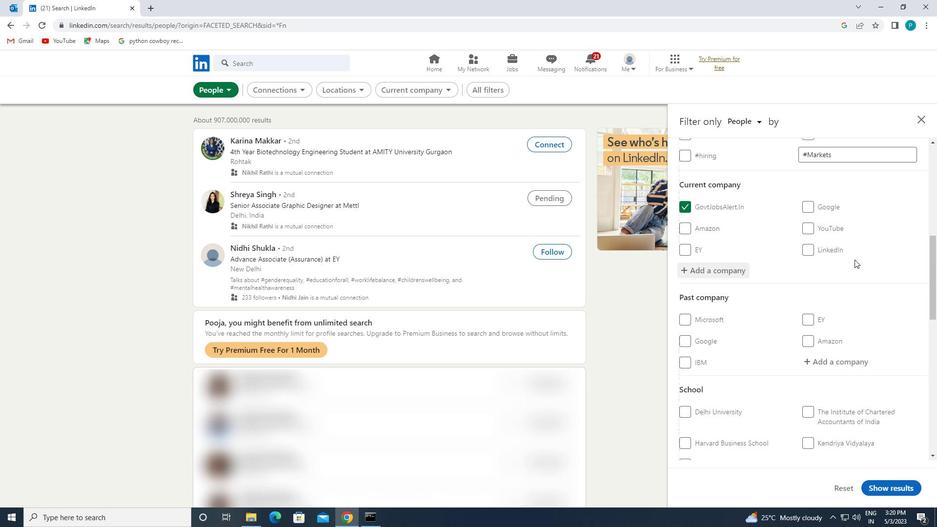 
Action: Mouse scrolled (861, 264) with delta (0, 0)
Screenshot: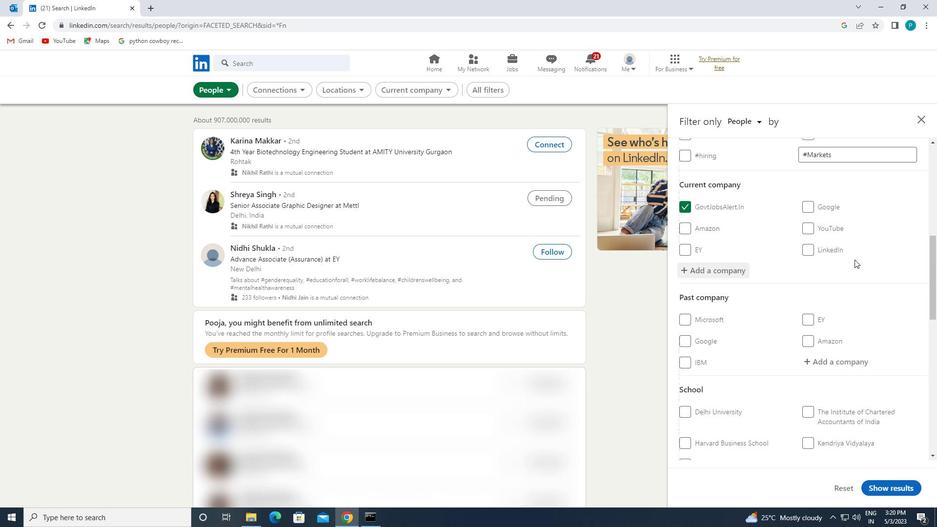 
Action: Mouse moved to (852, 364)
Screenshot: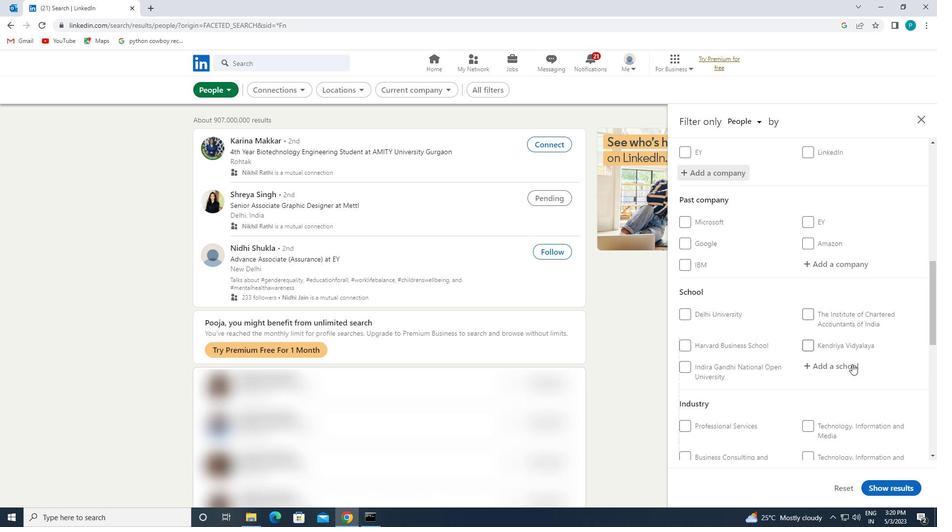 
Action: Mouse pressed left at (852, 364)
Screenshot: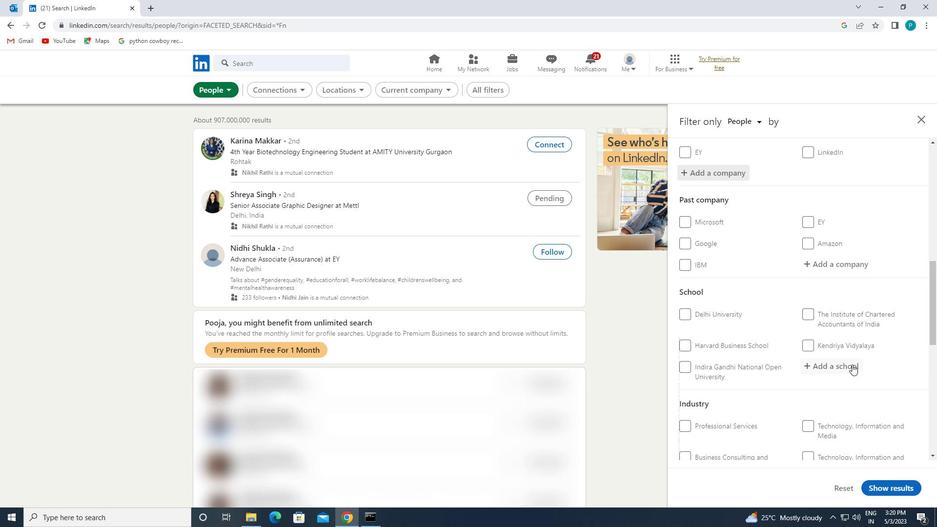 
Action: Mouse moved to (846, 361)
Screenshot: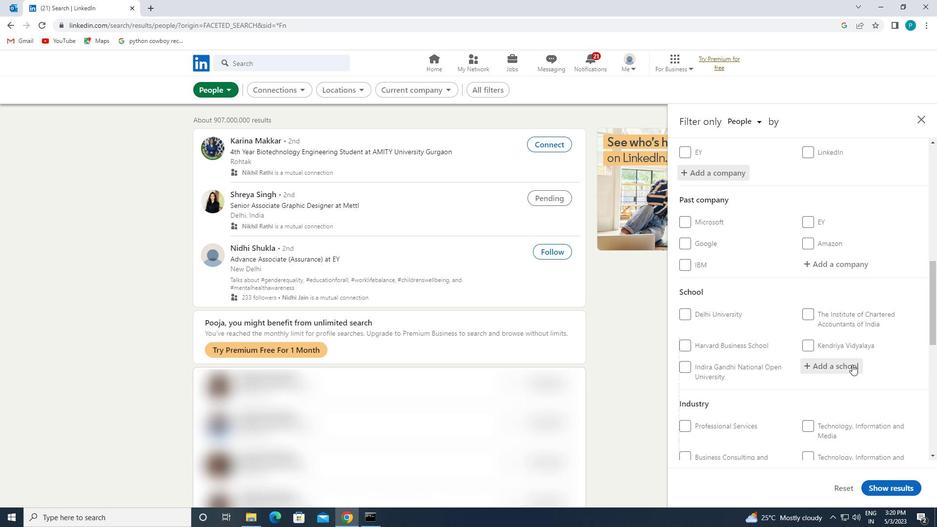 
Action: Key pressed <Key.caps_lock>D.<Key.caps_lock><Key.backspace><Key.backspace>D.Y.<Key.space>P<Key.caps_lock>ATIL
Screenshot: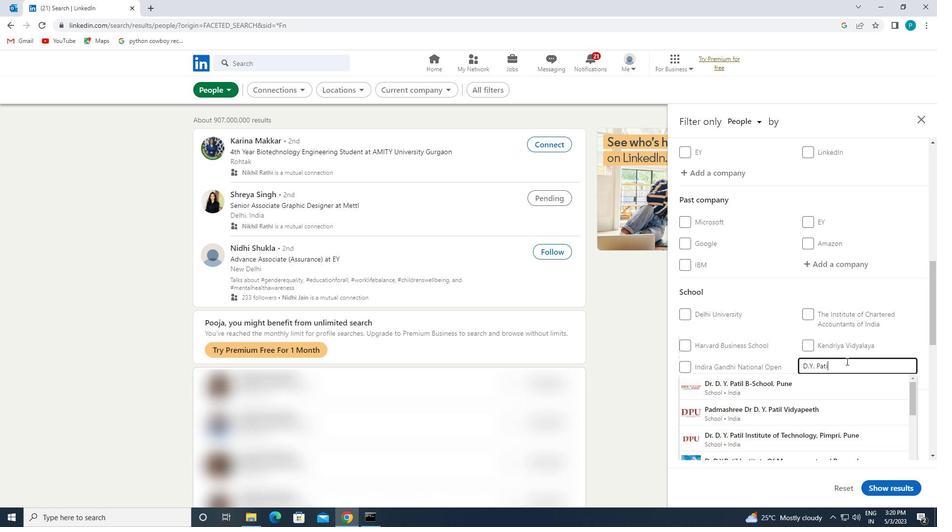 
Action: Mouse moved to (836, 384)
Screenshot: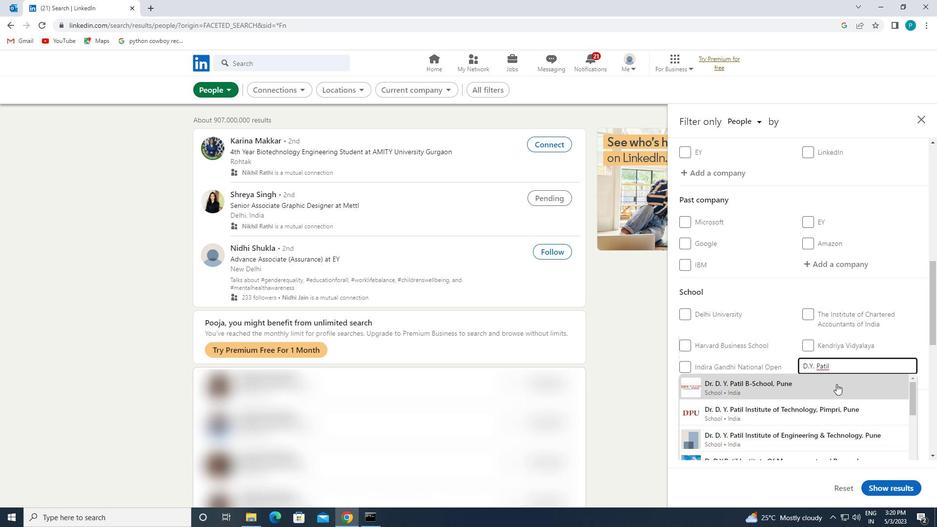 
Action: Mouse scrolled (836, 384) with delta (0, 0)
Screenshot: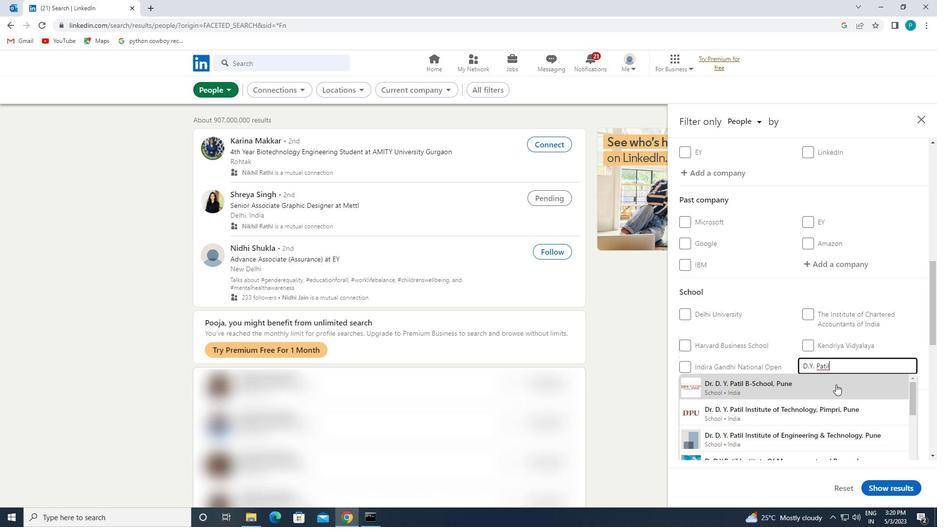 
Action: Mouse moved to (838, 385)
Screenshot: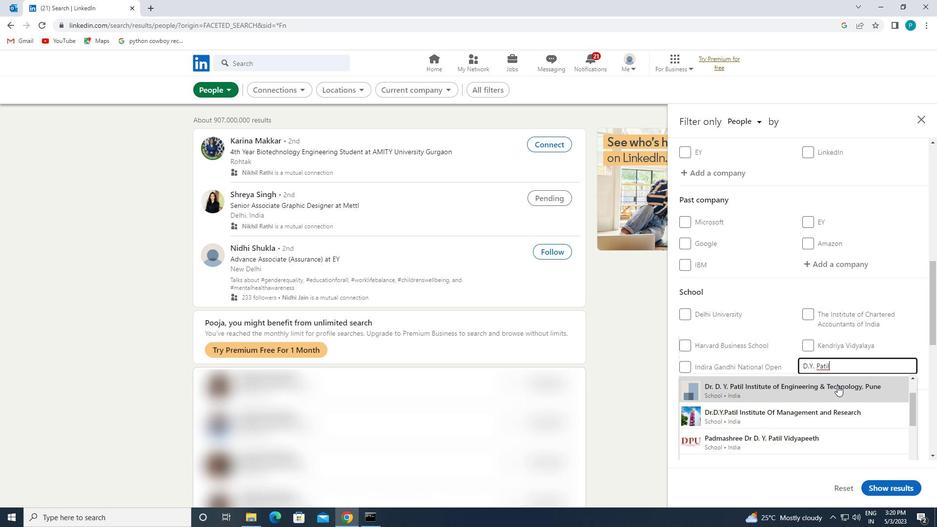 
Action: Key pressed <Key.space><Key.caps_lock>C<Key.caps_lock>OLLEGE<Key.space>OF
Screenshot: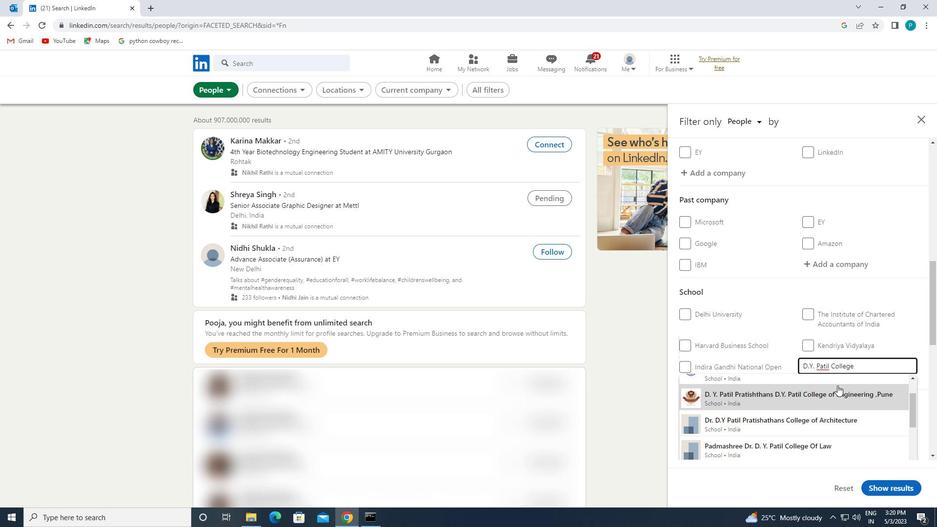
Action: Mouse moved to (737, 408)
Screenshot: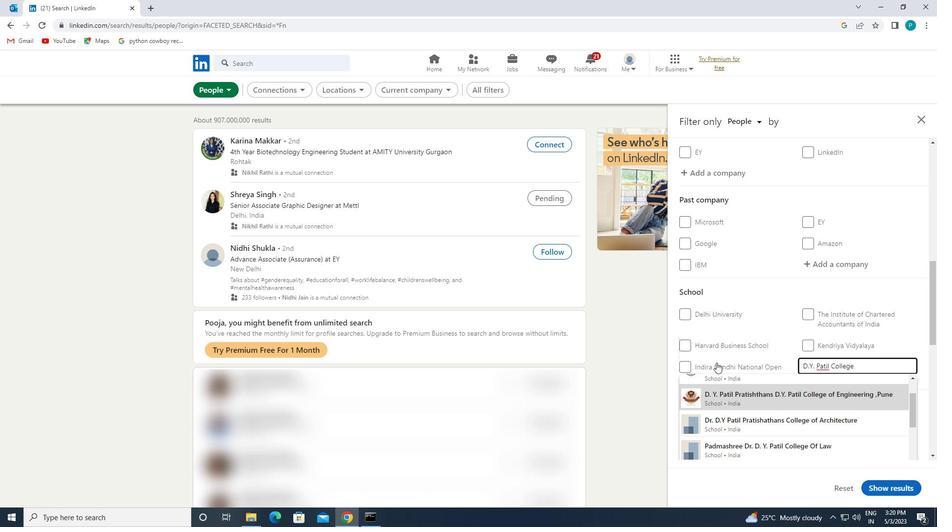 
Action: Mouse scrolled (737, 409) with delta (0, 0)
Screenshot: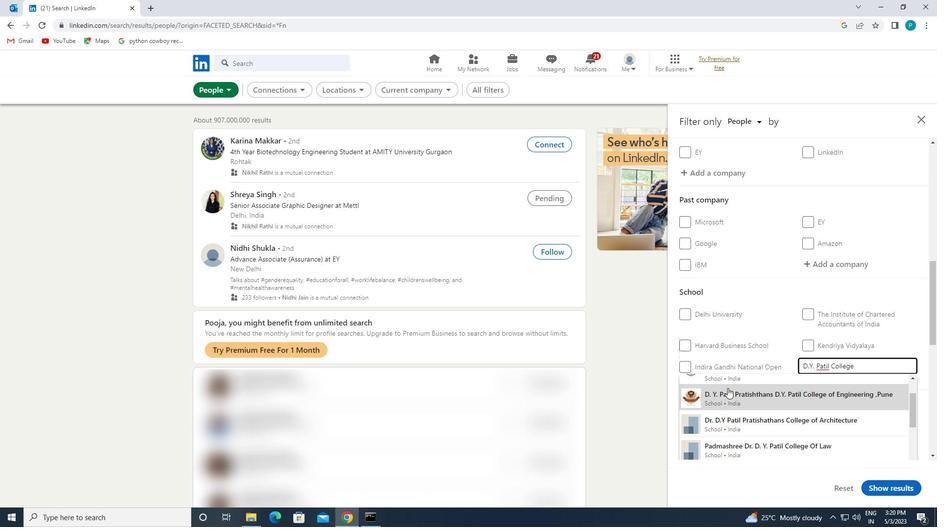 
Action: Mouse scrolled (737, 409) with delta (0, 0)
Screenshot: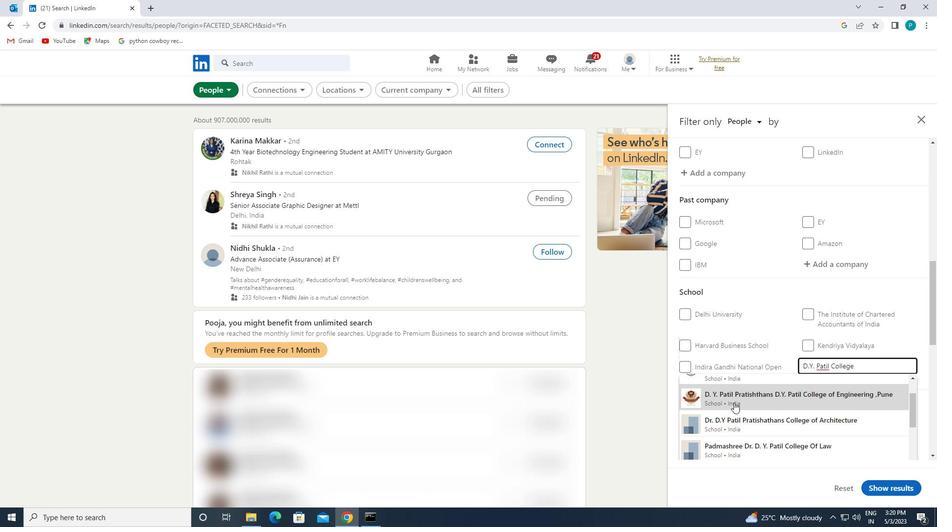 
Action: Mouse scrolled (737, 409) with delta (0, 0)
Screenshot: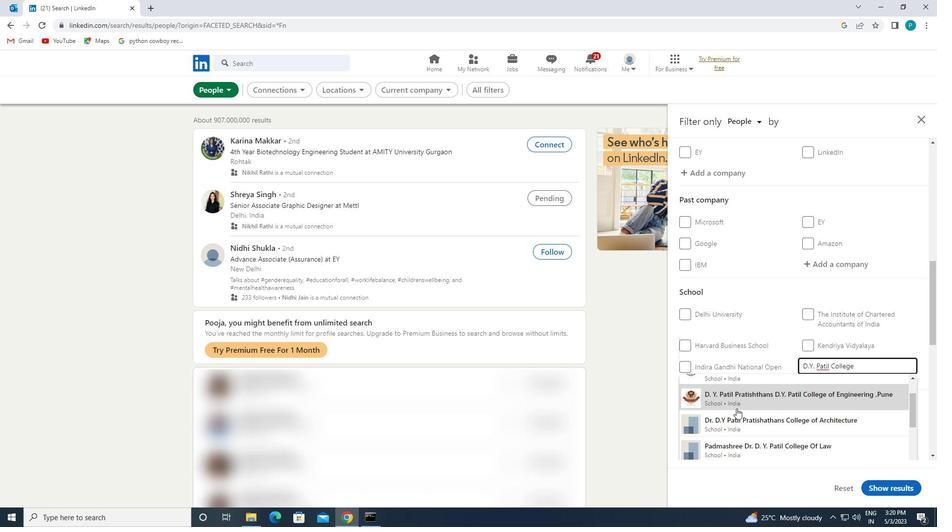
Action: Mouse moved to (782, 395)
Screenshot: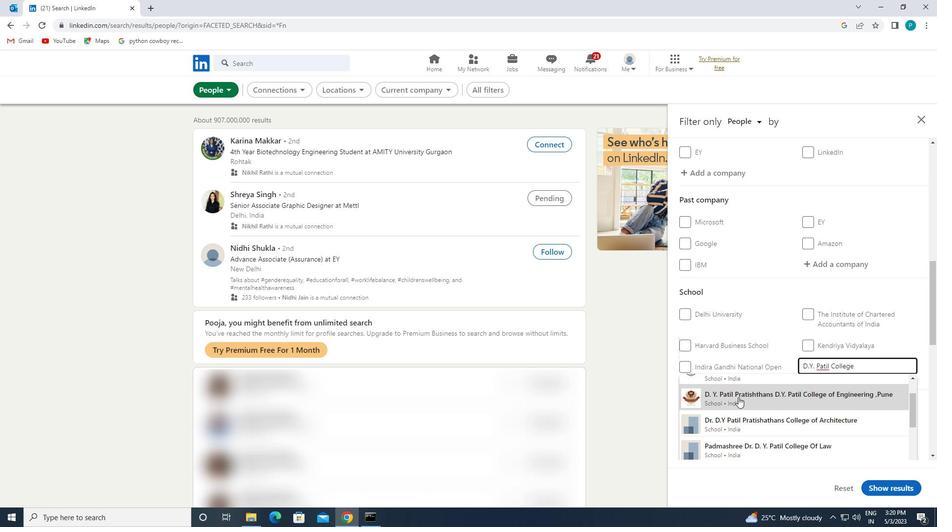 
Action: Mouse scrolled (782, 395) with delta (0, 0)
Screenshot: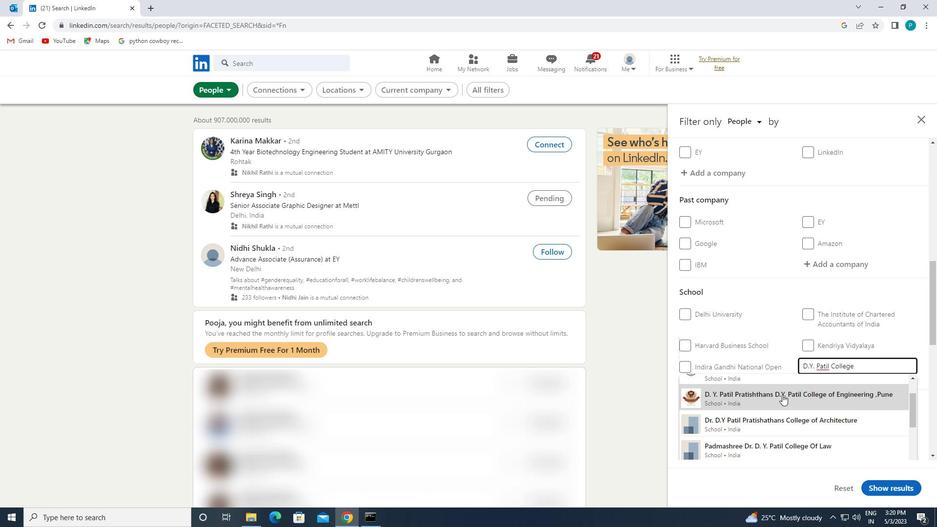 
Action: Mouse scrolled (782, 395) with delta (0, 0)
Screenshot: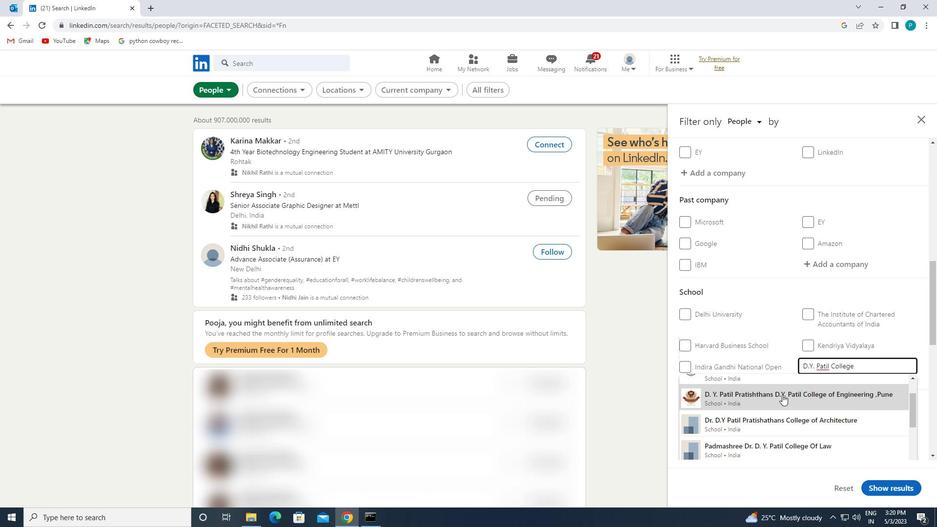 
Action: Mouse scrolled (782, 395) with delta (0, 0)
Screenshot: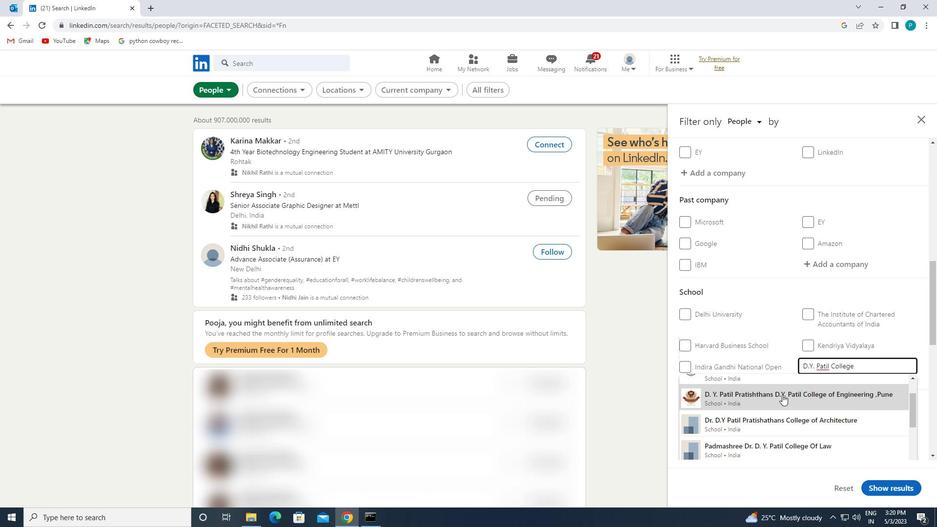 
Action: Mouse scrolled (782, 395) with delta (0, 0)
Screenshot: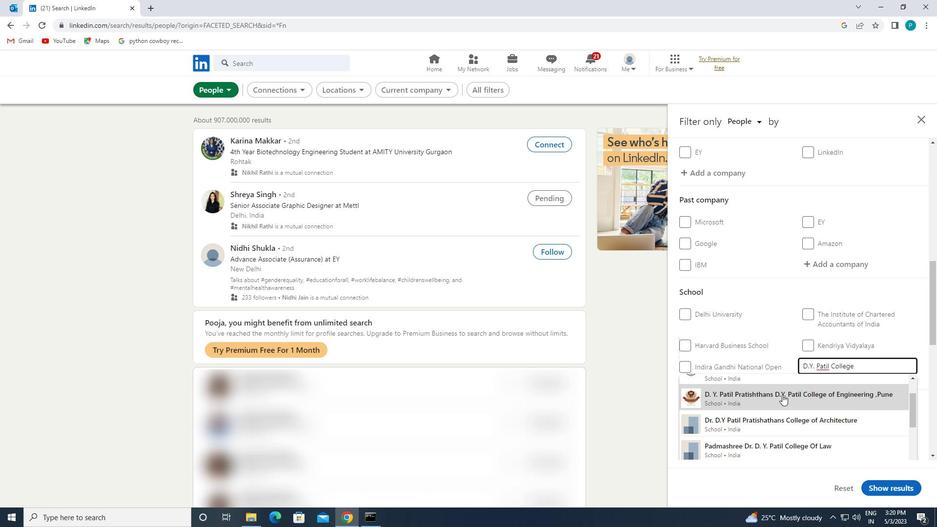 
Action: Mouse moved to (789, 398)
Screenshot: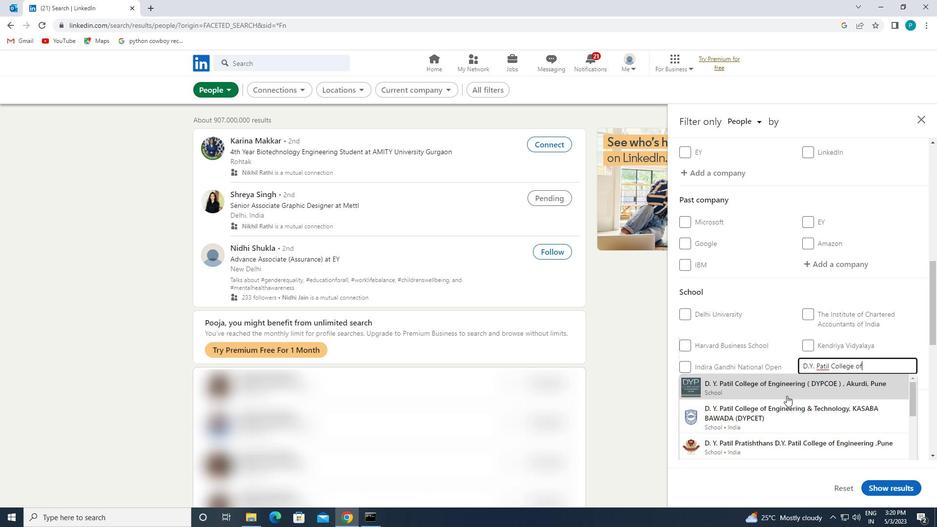 
Action: Mouse scrolled (789, 398) with delta (0, 0)
Screenshot: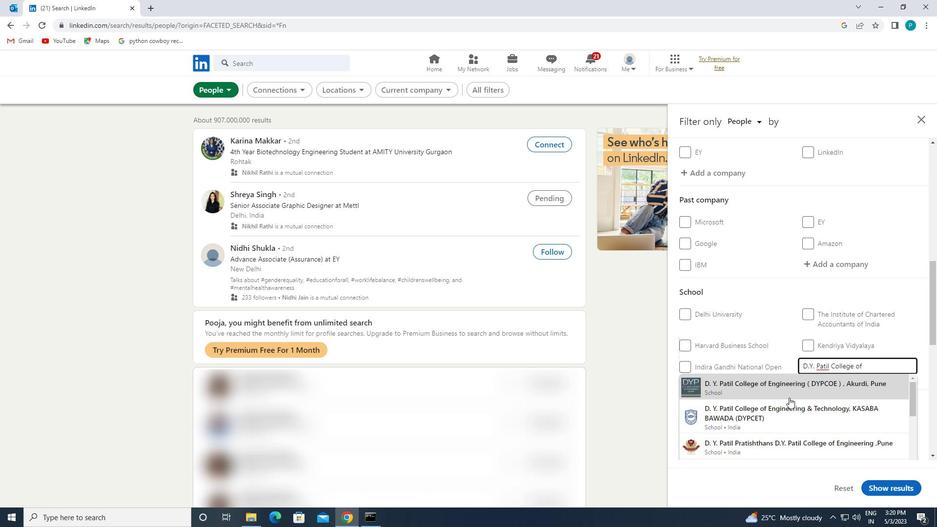 
Action: Mouse moved to (763, 367)
Screenshot: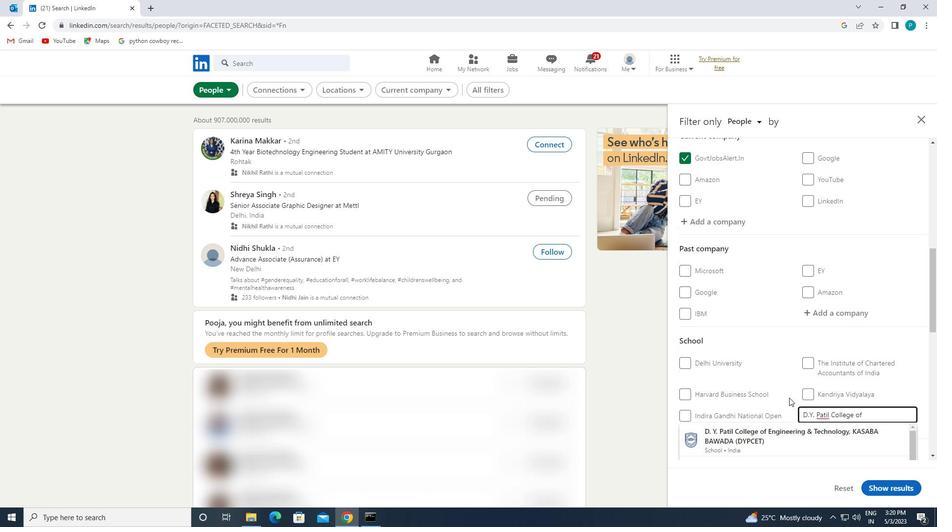 
Action: Mouse scrolled (763, 367) with delta (0, 0)
Screenshot: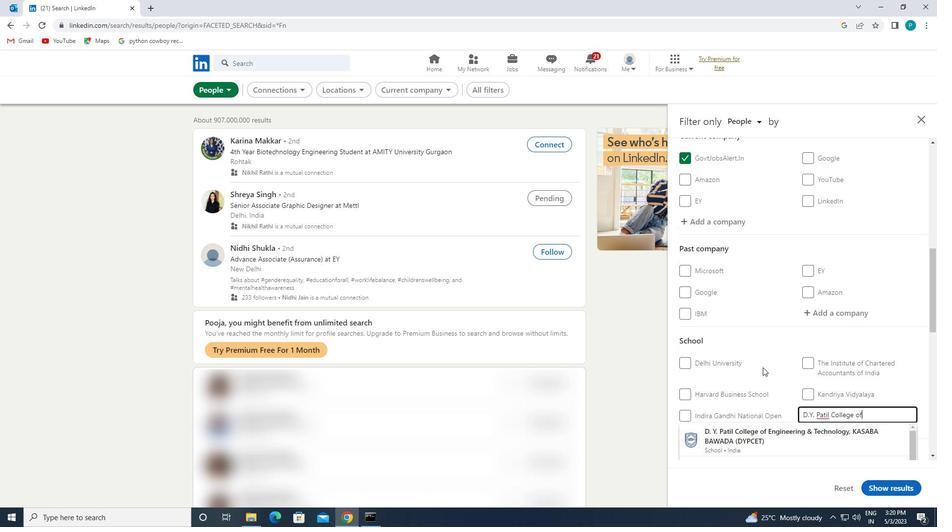 
Action: Mouse moved to (775, 384)
Screenshot: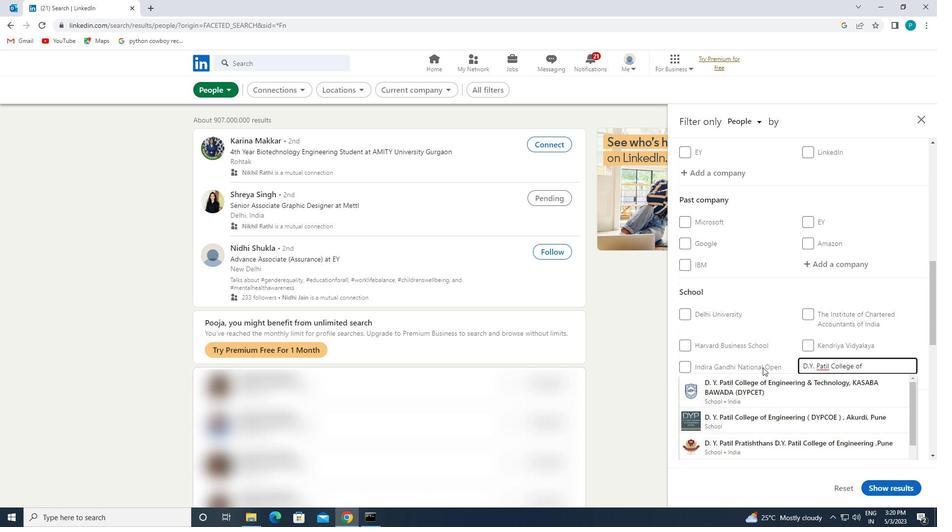 
Action: Mouse pressed left at (775, 384)
Screenshot: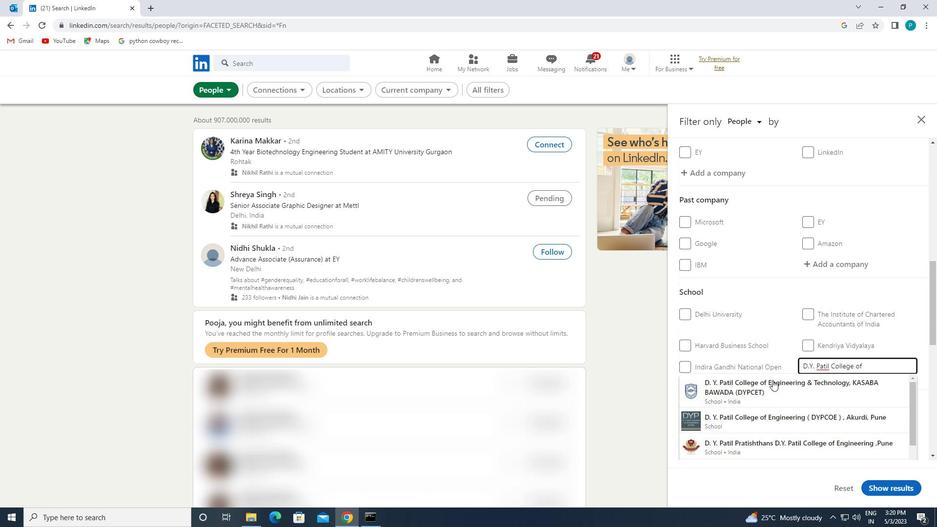 
Action: Mouse moved to (776, 384)
Screenshot: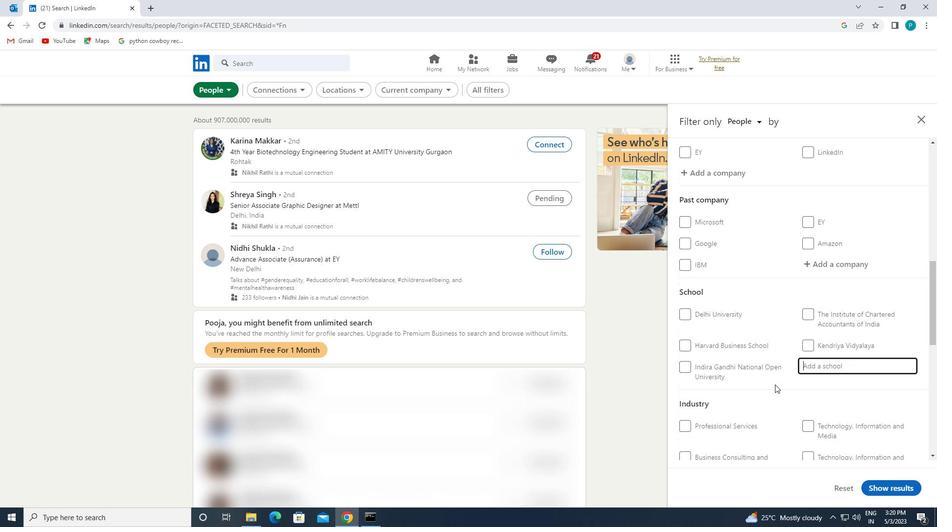 
Action: Mouse scrolled (776, 384) with delta (0, 0)
Screenshot: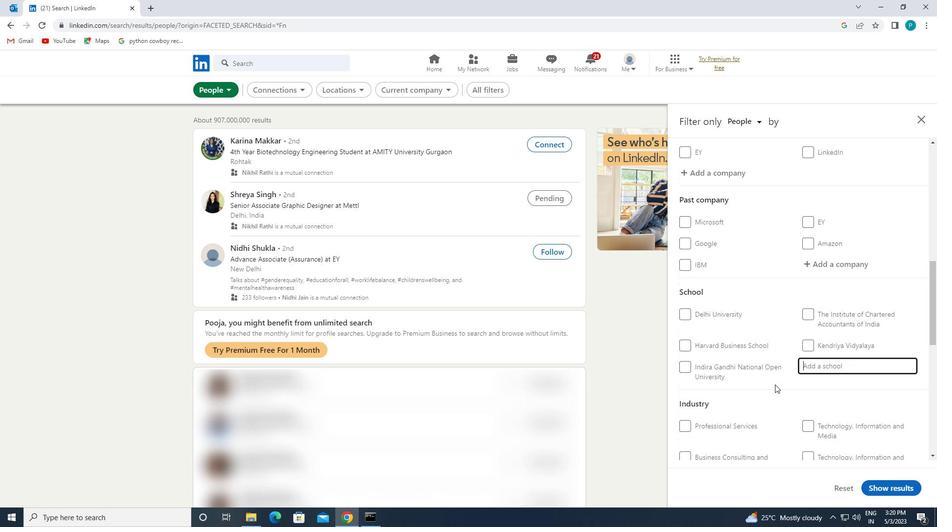 
Action: Mouse moved to (800, 388)
Screenshot: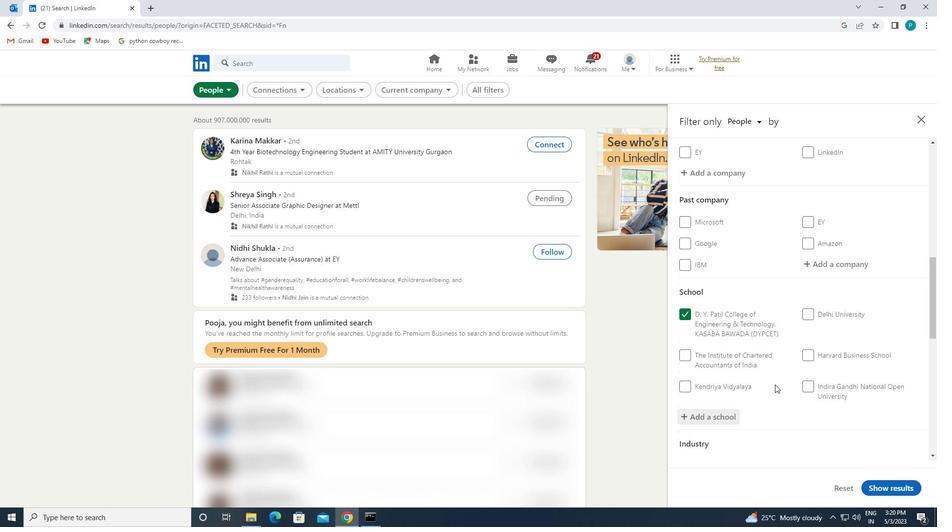 
Action: Mouse scrolled (800, 388) with delta (0, 0)
Screenshot: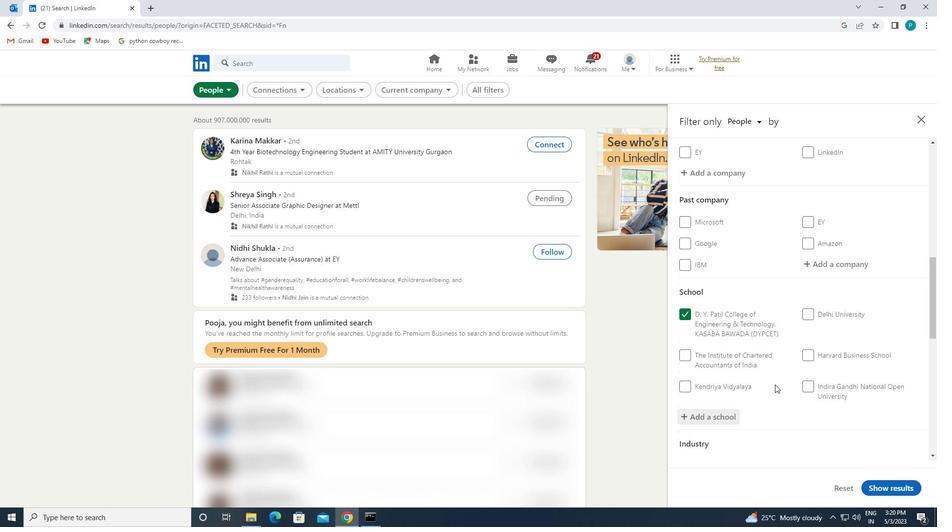 
Action: Mouse moved to (805, 388)
Screenshot: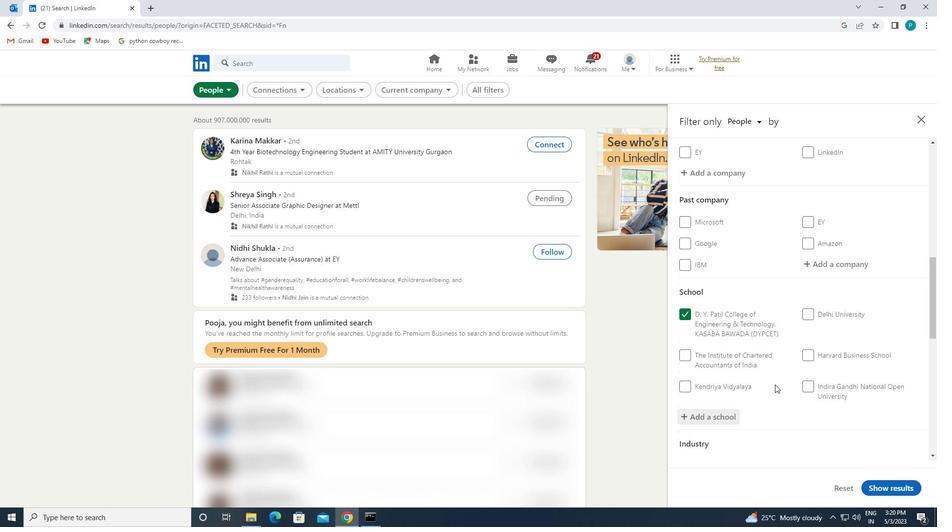 
Action: Mouse scrolled (805, 388) with delta (0, 0)
Screenshot: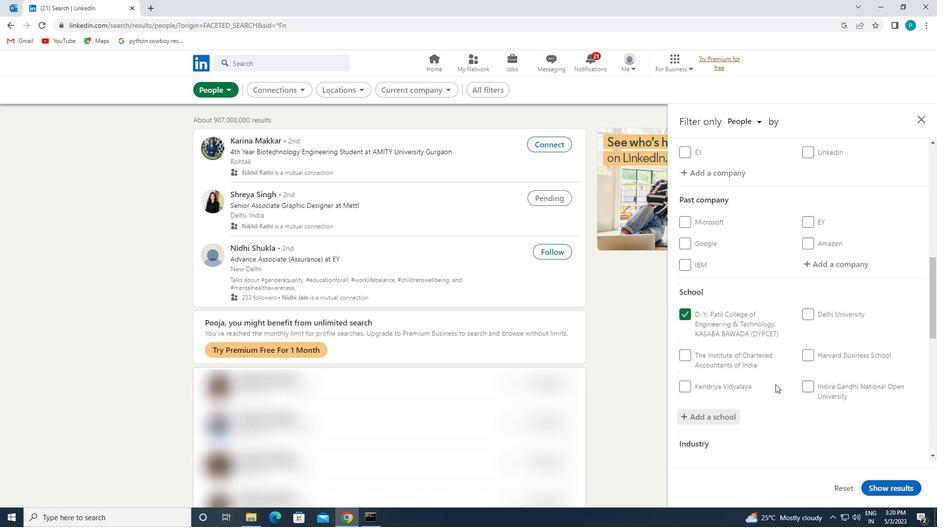 
Action: Mouse scrolled (805, 388) with delta (0, 0)
Screenshot: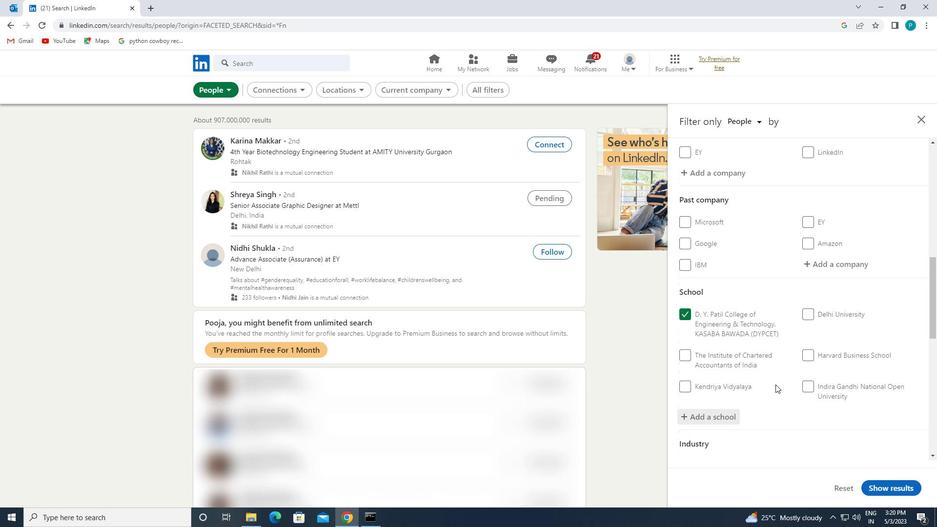 
Action: Mouse scrolled (805, 388) with delta (0, 0)
Screenshot: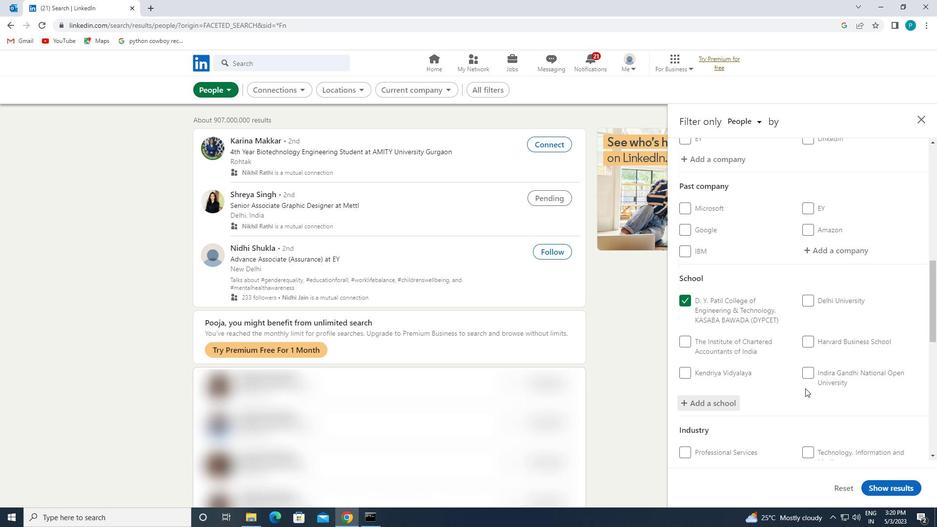 
Action: Mouse moved to (826, 281)
Screenshot: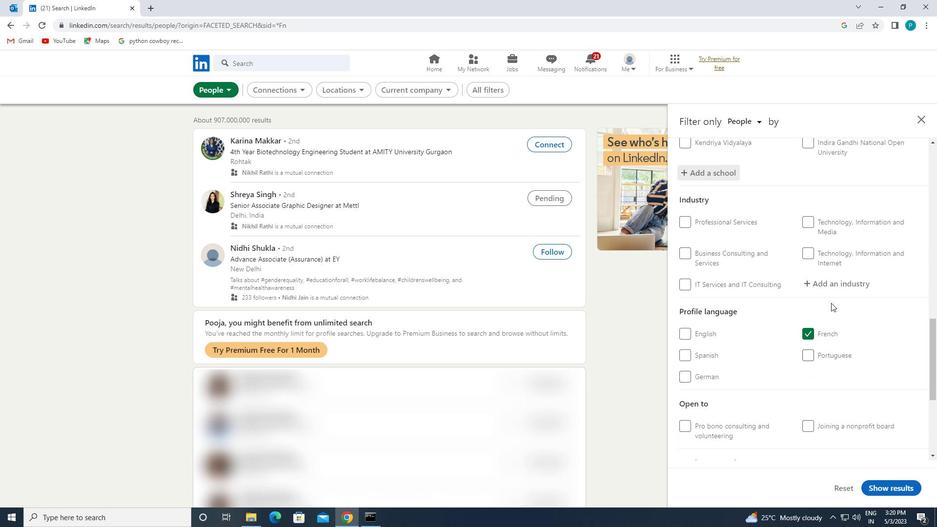 
Action: Mouse pressed left at (826, 281)
Screenshot: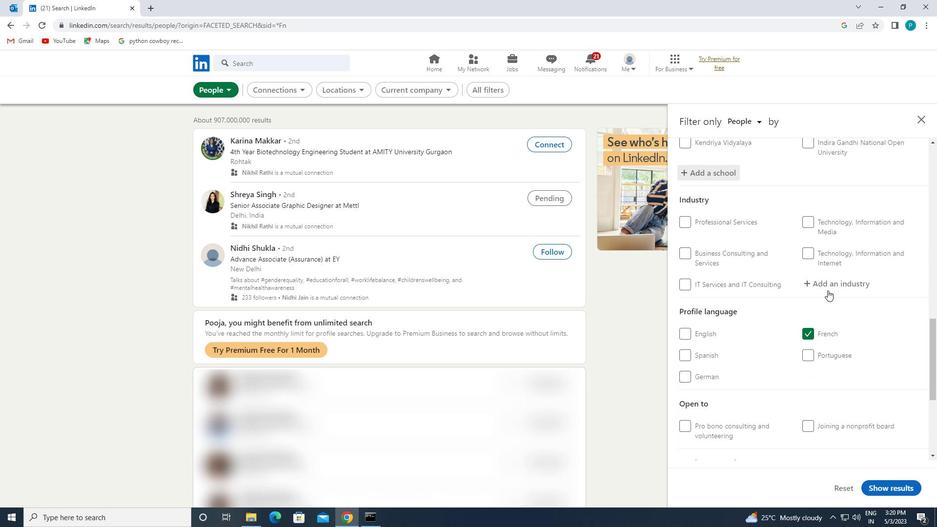 
Action: Mouse moved to (825, 281)
Screenshot: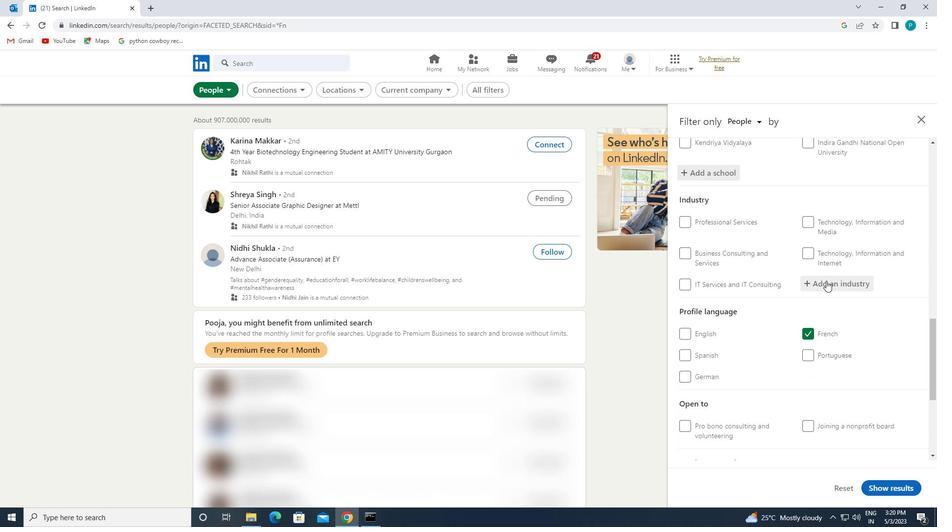 
Action: Key pressed <Key.caps_lock>F<Key.caps_lock>ARMING
Screenshot: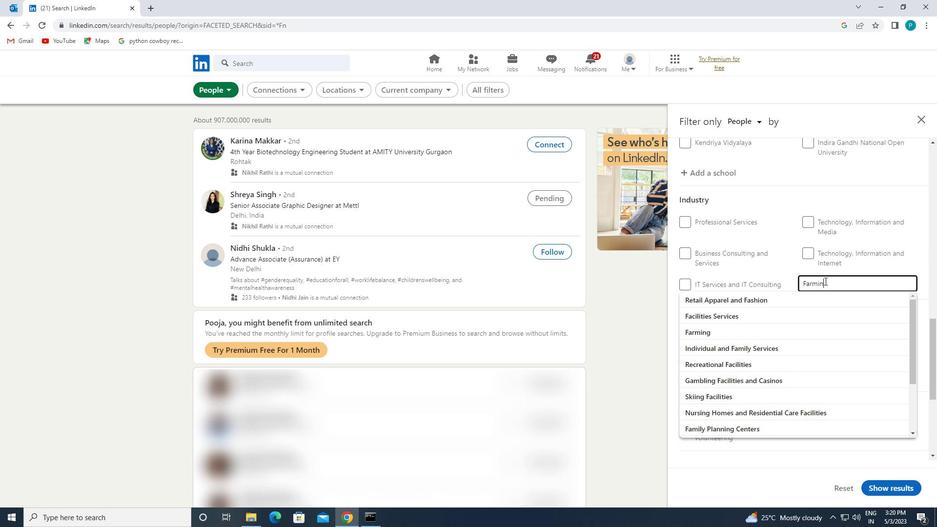 
Action: Mouse moved to (810, 314)
Screenshot: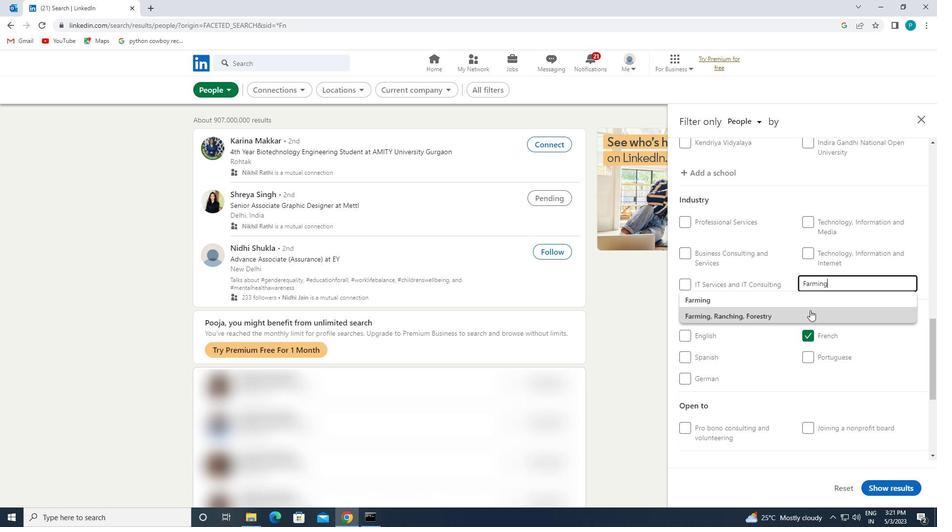 
Action: Mouse pressed left at (810, 314)
Screenshot: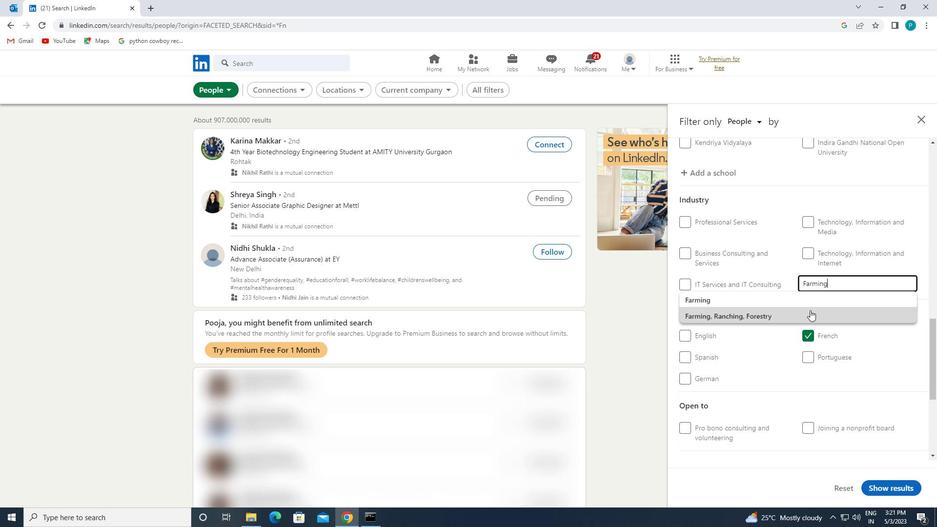 
Action: Mouse moved to (810, 314)
Screenshot: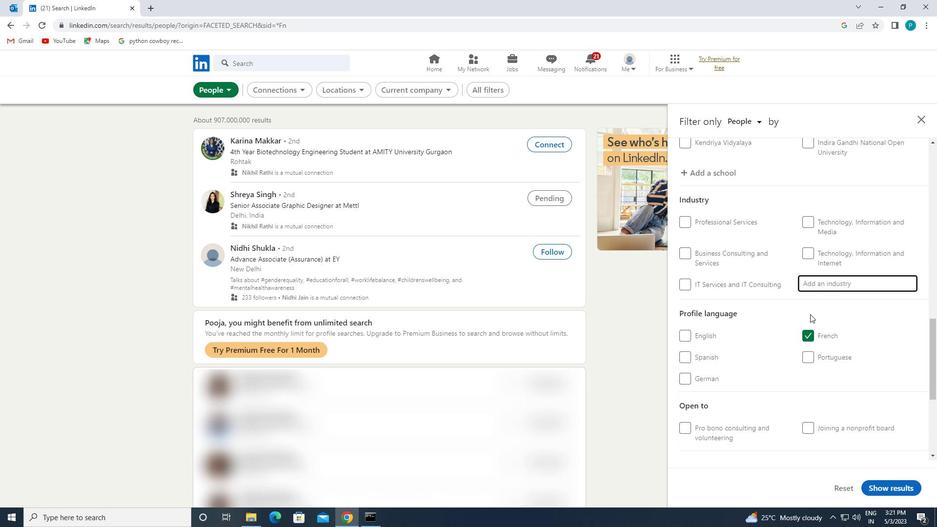 
Action: Mouse scrolled (810, 314) with delta (0, 0)
Screenshot: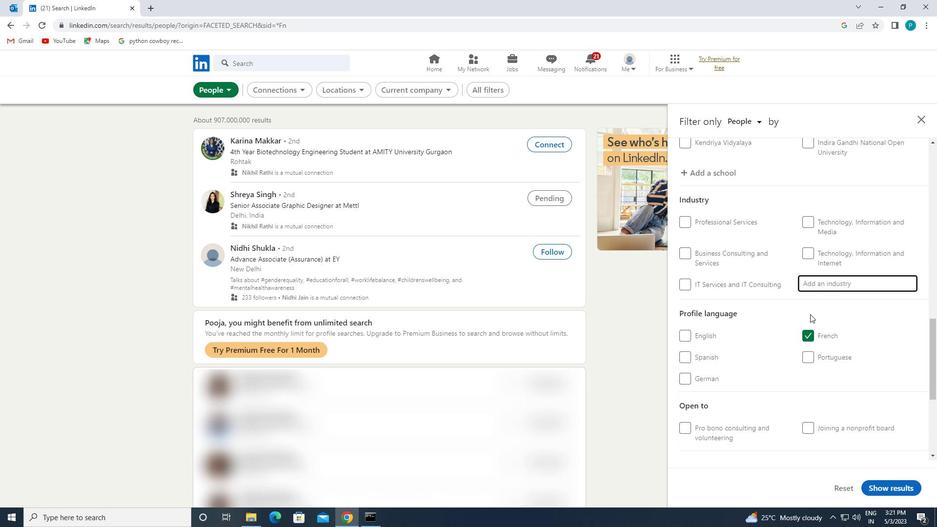 
Action: Mouse moved to (810, 315)
Screenshot: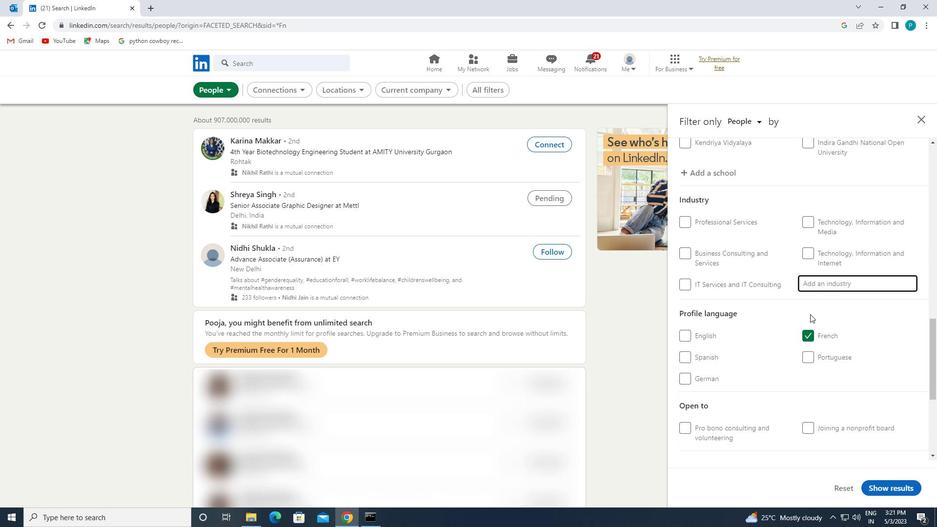 
Action: Mouse scrolled (810, 314) with delta (0, 0)
Screenshot: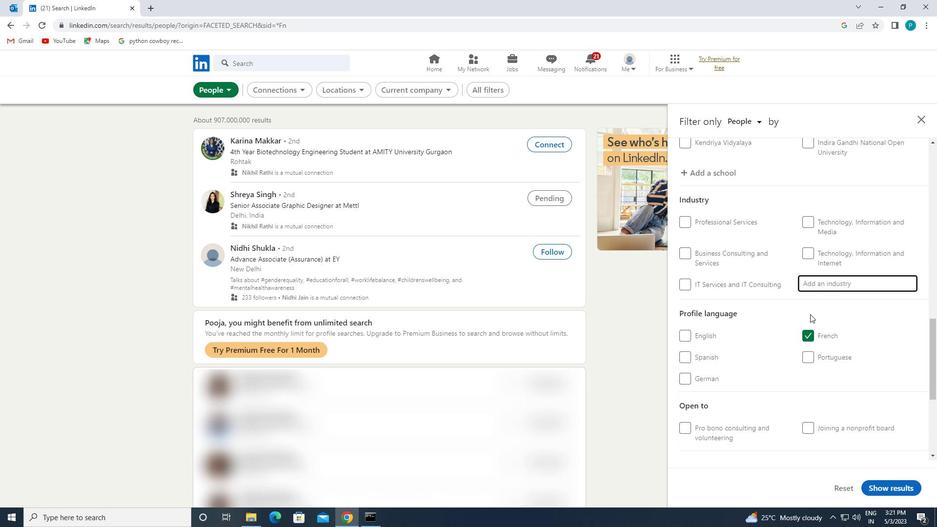 
Action: Mouse moved to (810, 315)
Screenshot: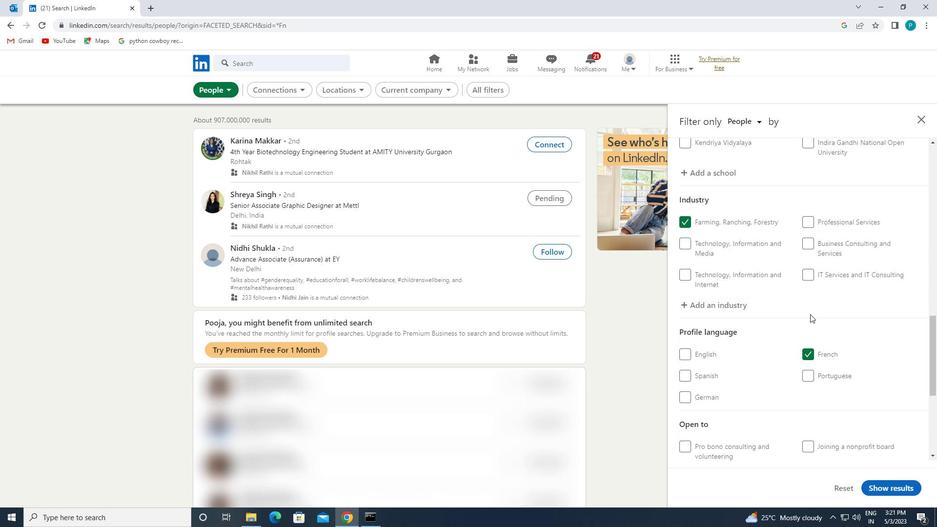 
Action: Mouse scrolled (810, 315) with delta (0, 0)
Screenshot: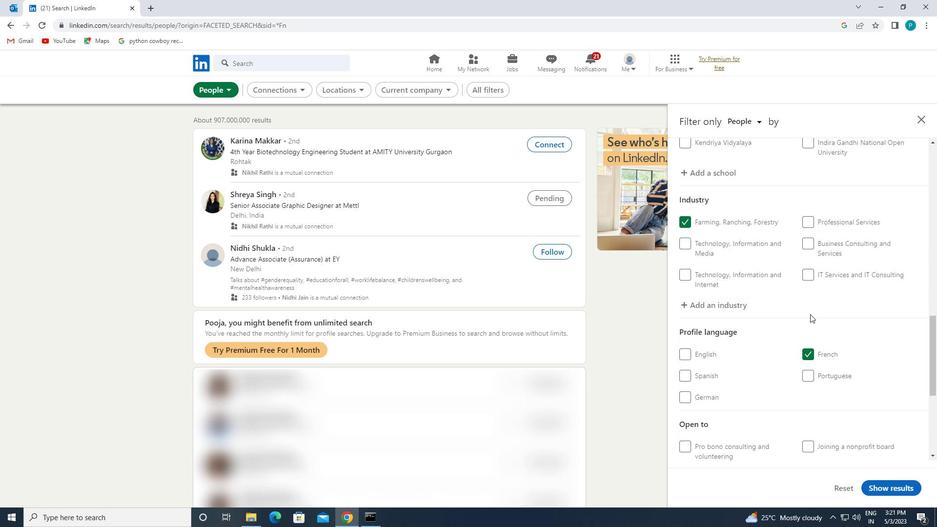 
Action: Mouse moved to (811, 316)
Screenshot: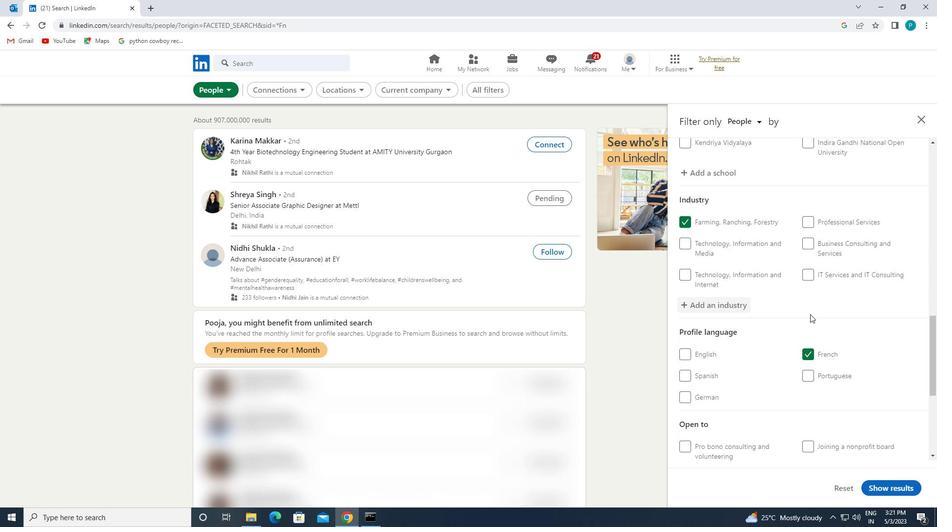 
Action: Mouse scrolled (811, 315) with delta (0, 0)
Screenshot: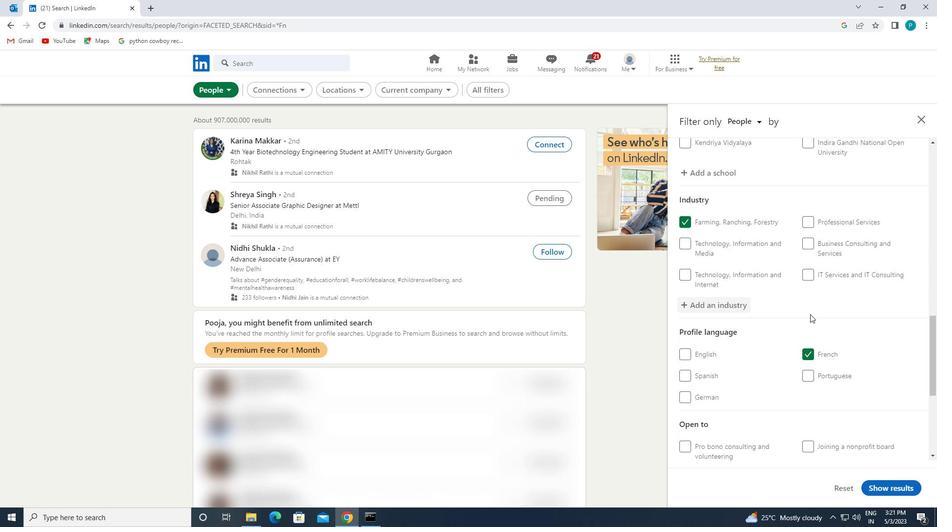 
Action: Mouse moved to (822, 356)
Screenshot: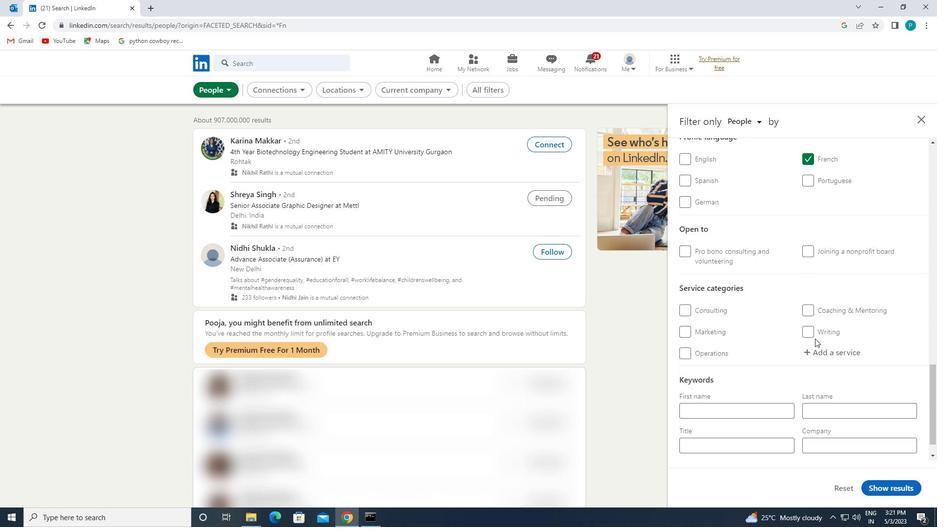 
Action: Mouse pressed left at (822, 356)
Screenshot: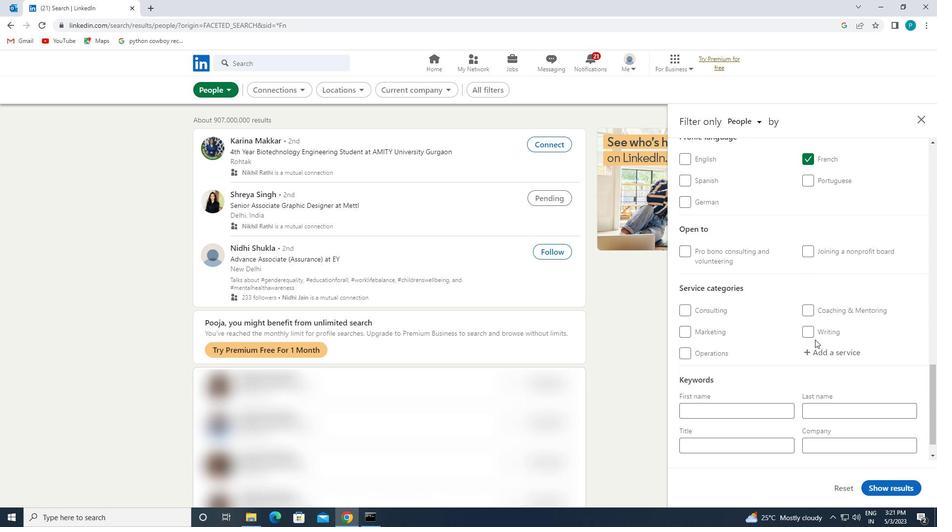 
Action: Mouse moved to (818, 353)
Screenshot: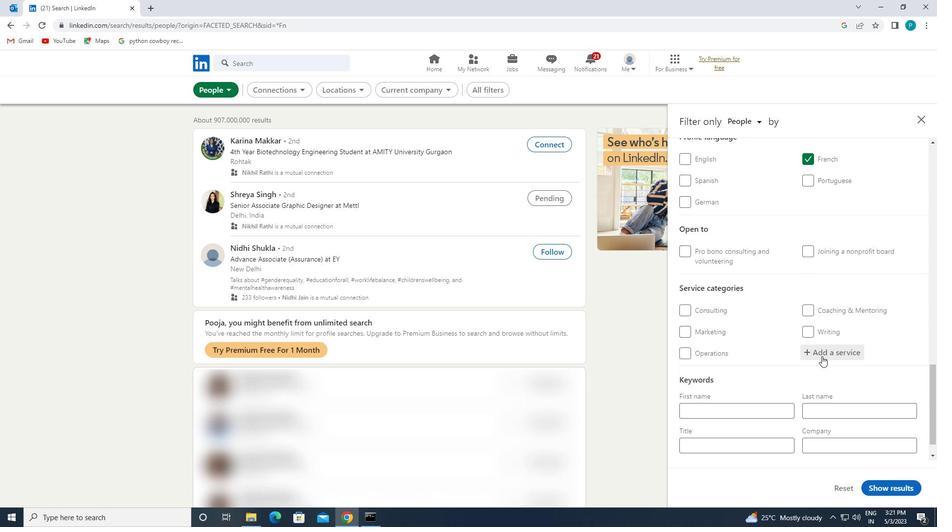 
Action: Key pressed <Key.caps_lock>WEAL<Key.backspace><Key.backspace><Key.backspace><Key.caps_lock>EALTH
Screenshot: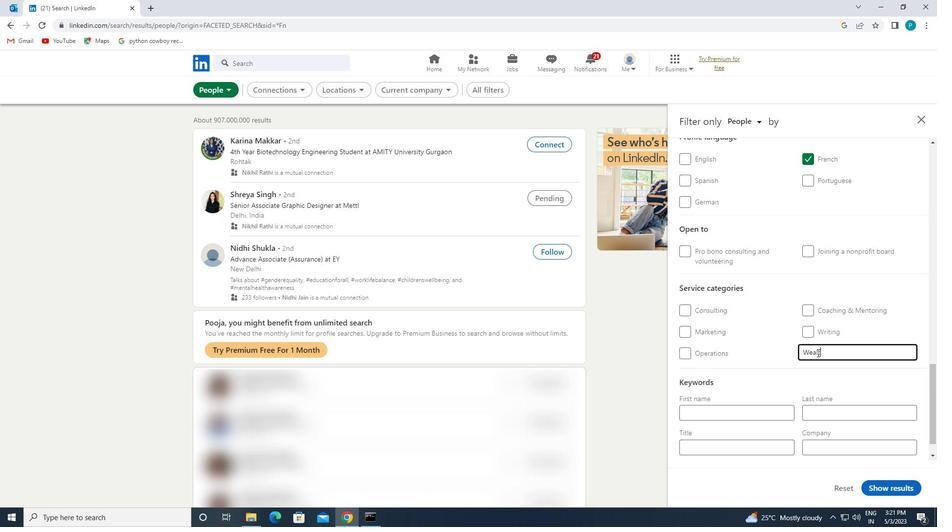 
Action: Mouse moved to (844, 356)
Screenshot: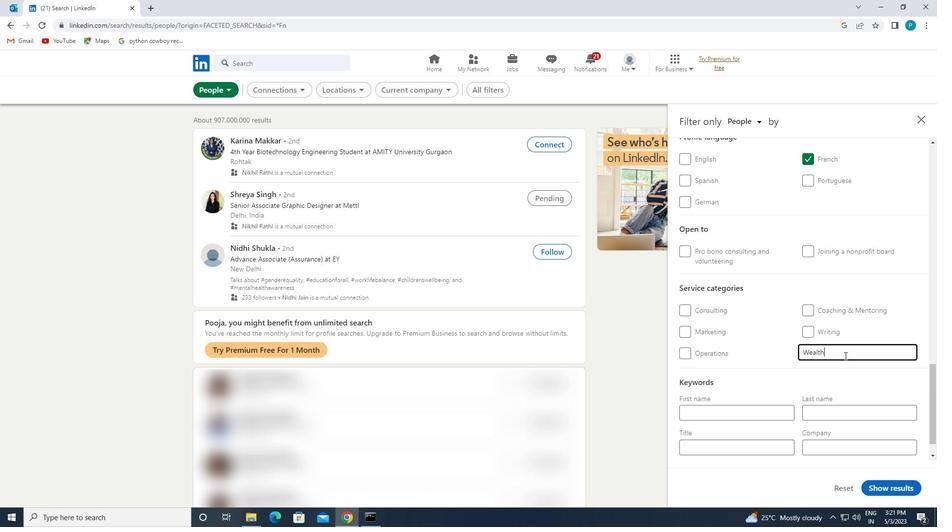 
Action: Key pressed <Key.caps_lock><Key.space><Key.caps_lock>M<Key.caps_lock>ANAGEMENT
Screenshot: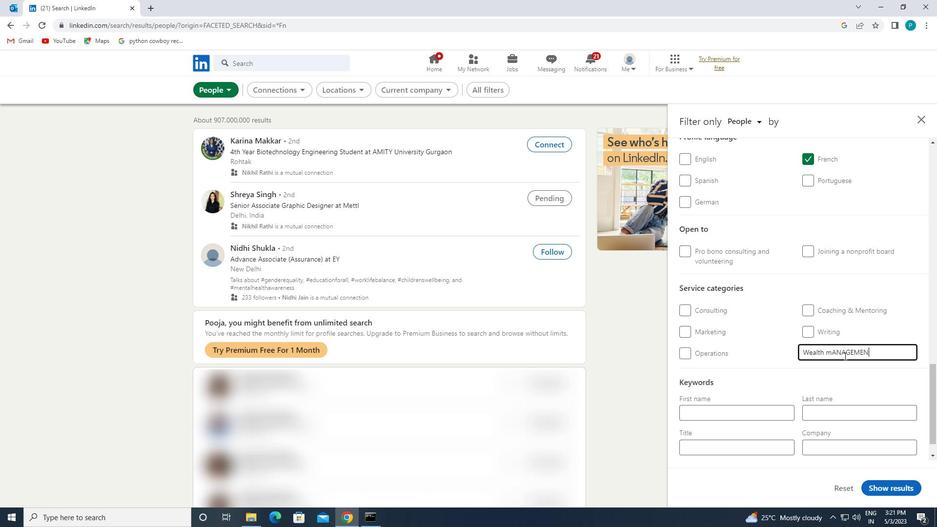 
Action: Mouse moved to (884, 360)
Screenshot: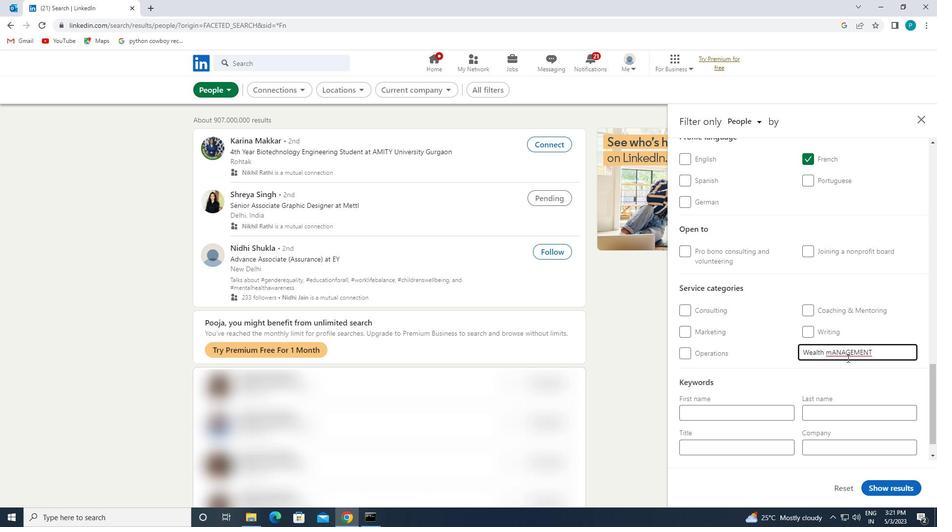 
Action: Key pressed <Key.backspace><Key.backspace><Key.backspace><Key.backspace><Key.backspace><Key.backspace><Key.backspace><Key.backspace><Key.backspace><Key.backspace>M<Key.caps_lock>ANAGEMENT
Screenshot: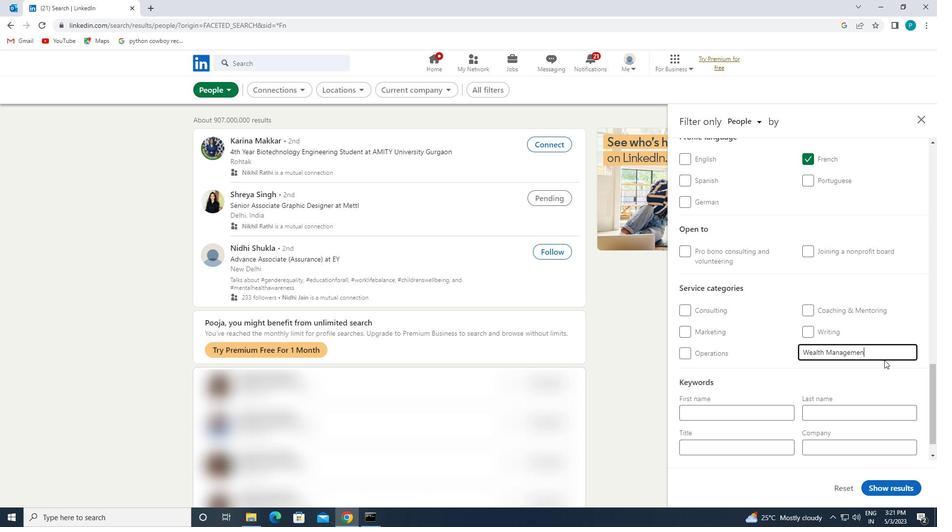 
Action: Mouse moved to (720, 421)
Screenshot: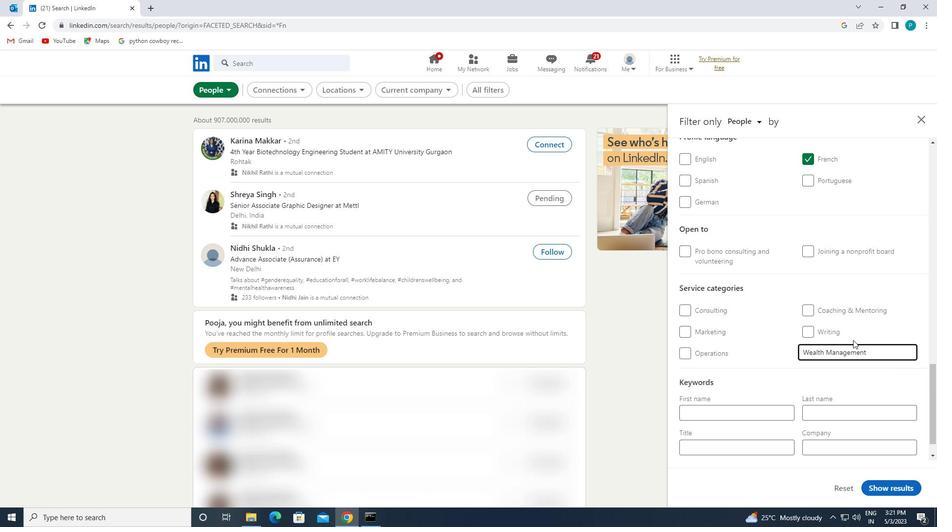 
Action: Mouse scrolled (720, 421) with delta (0, 0)
Screenshot: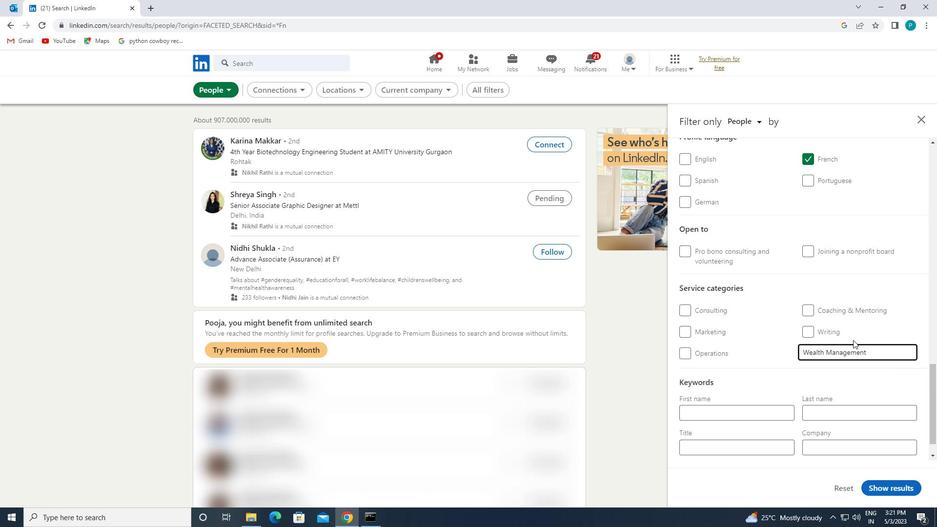 
Action: Mouse moved to (720, 421)
Screenshot: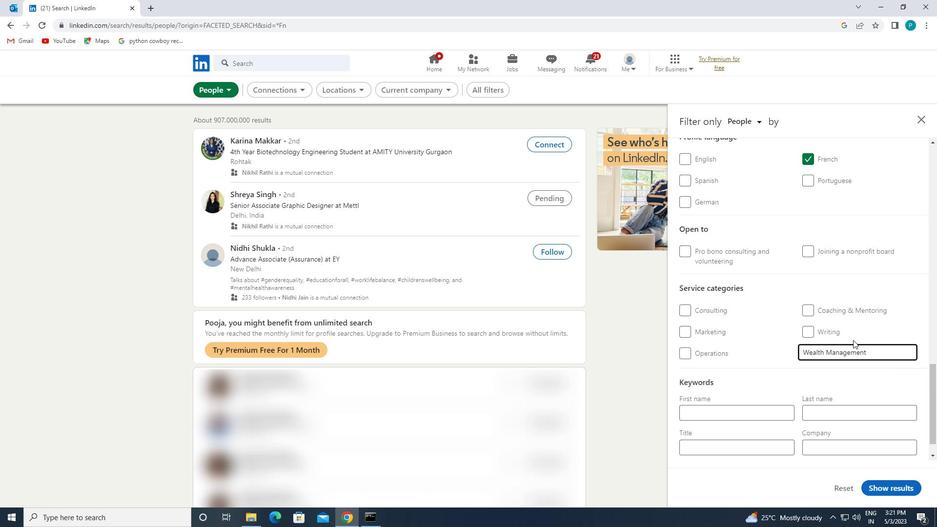 
Action: Mouse scrolled (720, 421) with delta (0, 0)
Screenshot: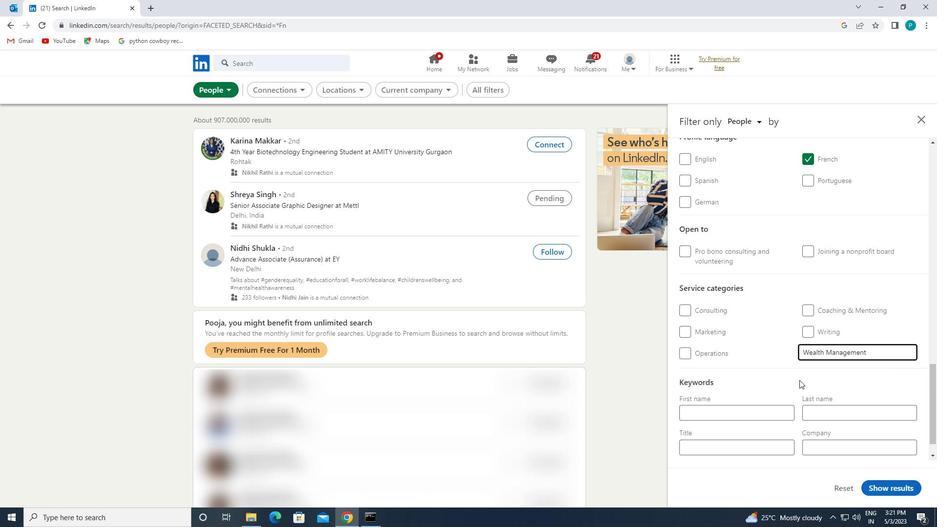 
Action: Mouse moved to (720, 420)
Screenshot: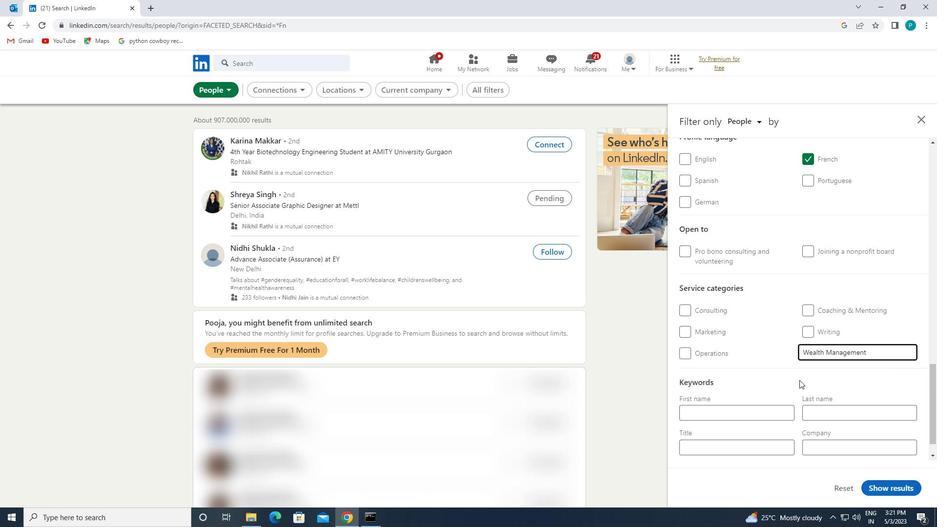 
Action: Mouse pressed left at (720, 420)
Screenshot: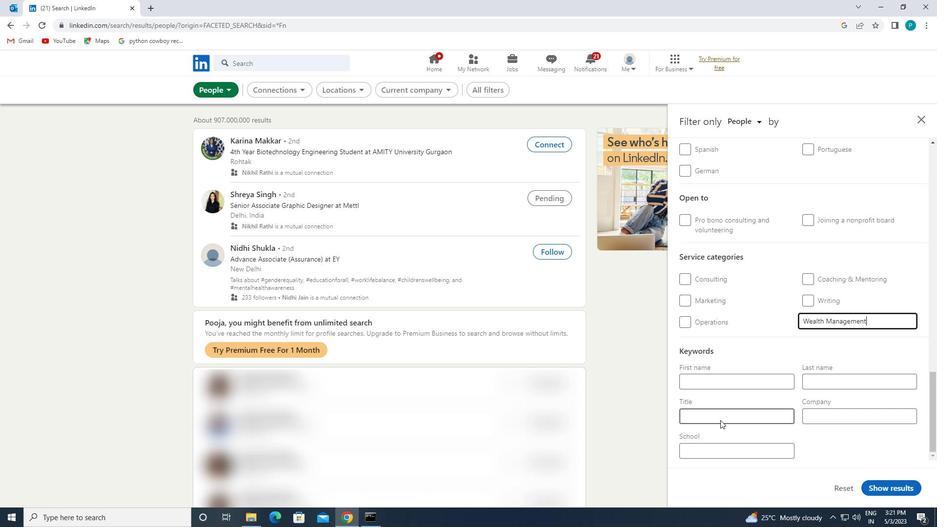 
Action: Mouse moved to (719, 419)
Screenshot: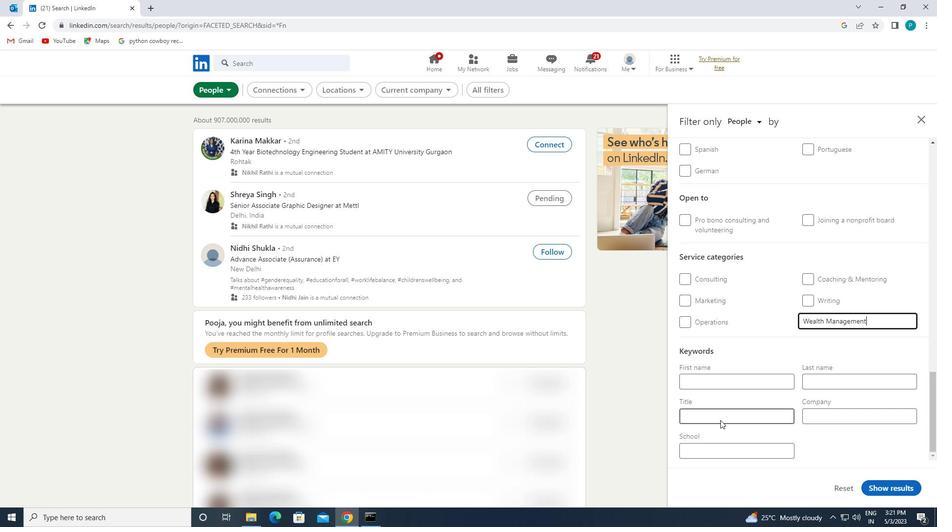 
Action: Key pressed <Key.caps_lock>N<Key.caps_lock>OVELIST/<Key.space><Key.caps_lock>W<Key.caps_lock>RITER
Screenshot: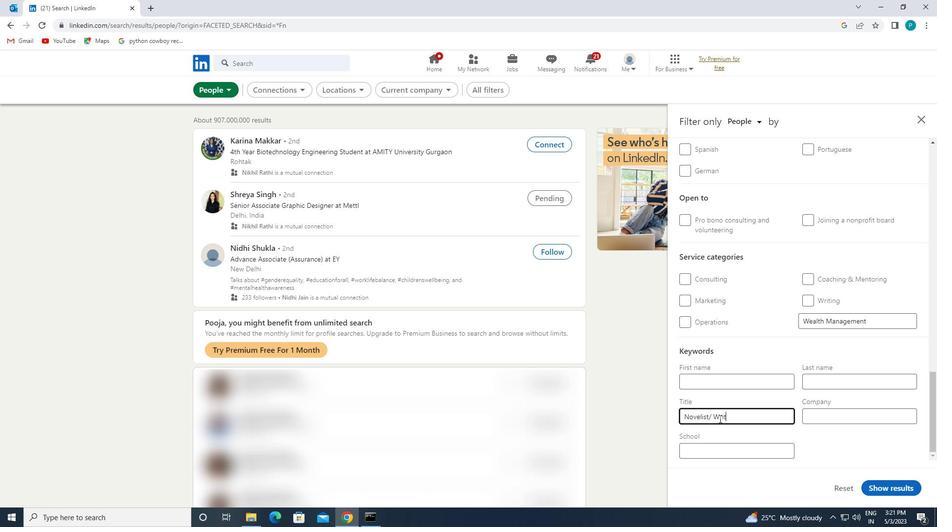 
Action: Mouse moved to (876, 485)
Screenshot: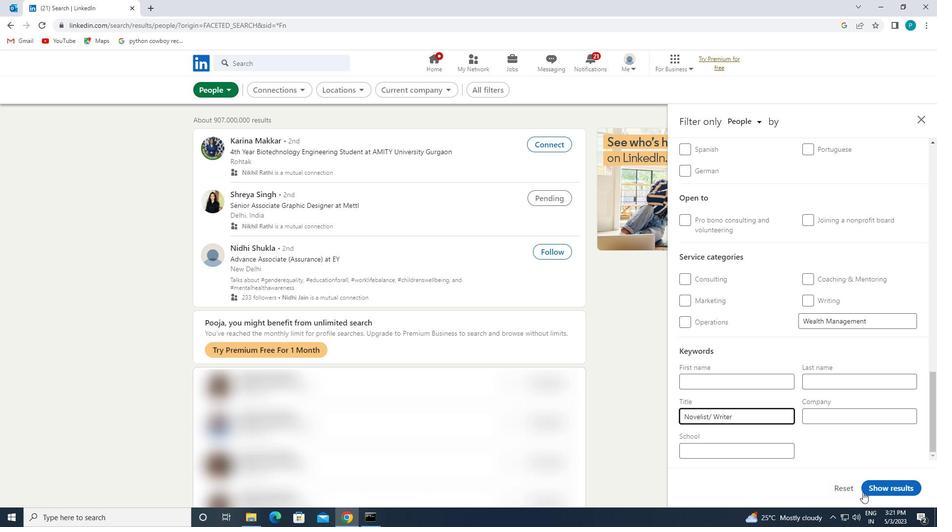 
Action: Mouse pressed left at (876, 485)
Screenshot: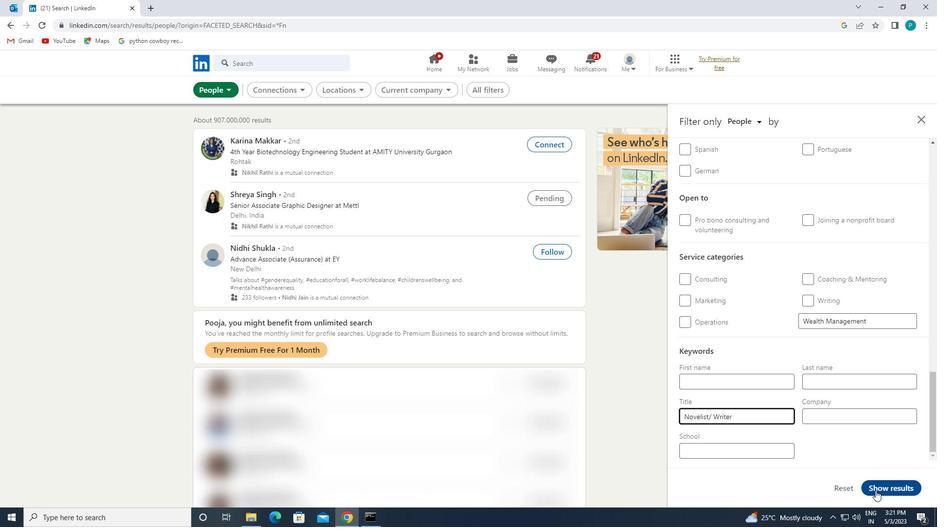 
